 Task: Forward email with the signature Allison Brown with the subject Request for feedback from softage.1@softage.net to softage.8@softage.net with the message I wanted to follow up on the request for a budget increase for the project.
Action: Mouse moved to (109, 353)
Screenshot: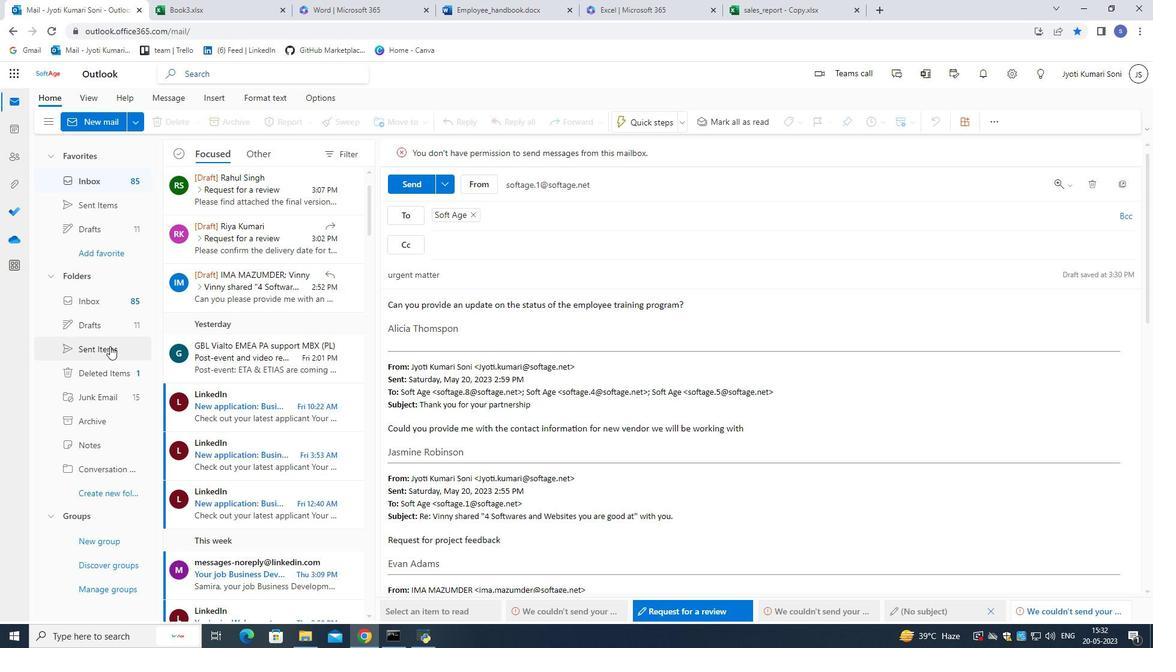 
Action: Mouse pressed left at (109, 353)
Screenshot: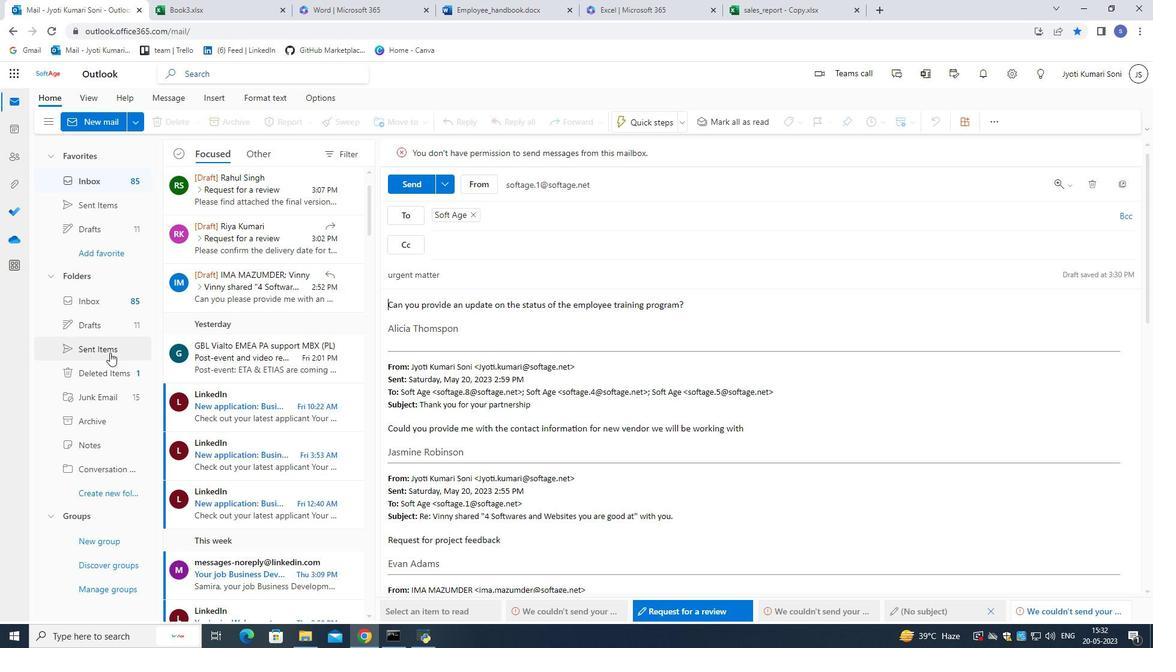 
Action: Mouse moved to (230, 273)
Screenshot: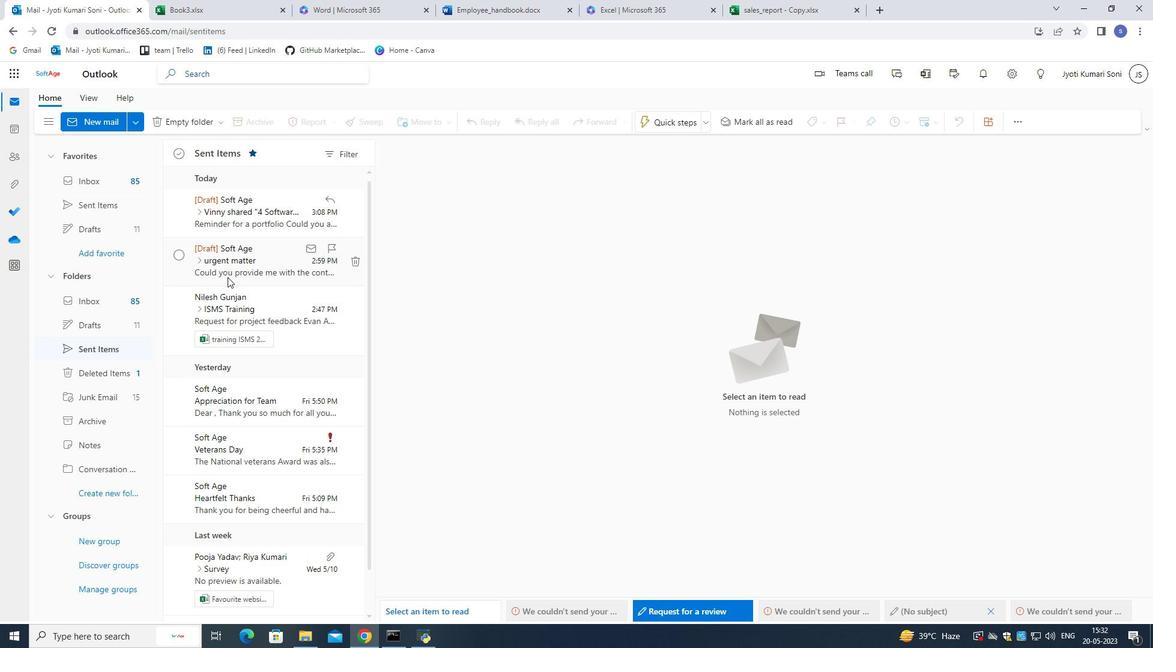 
Action: Mouse pressed left at (230, 273)
Screenshot: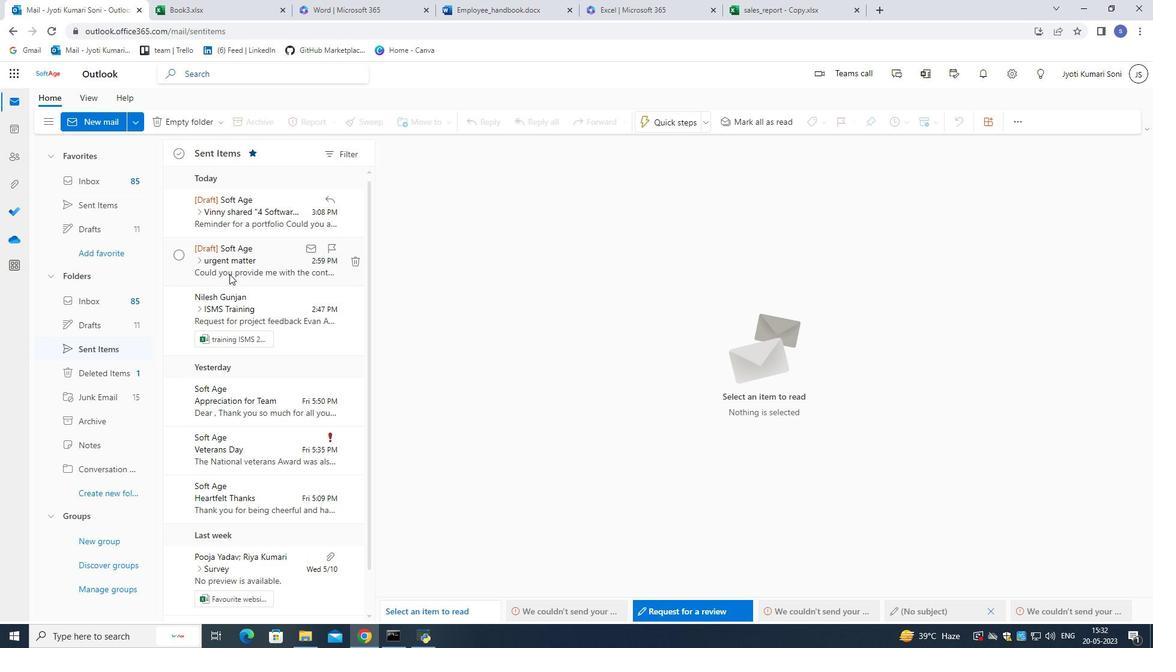 
Action: Mouse moved to (1101, 298)
Screenshot: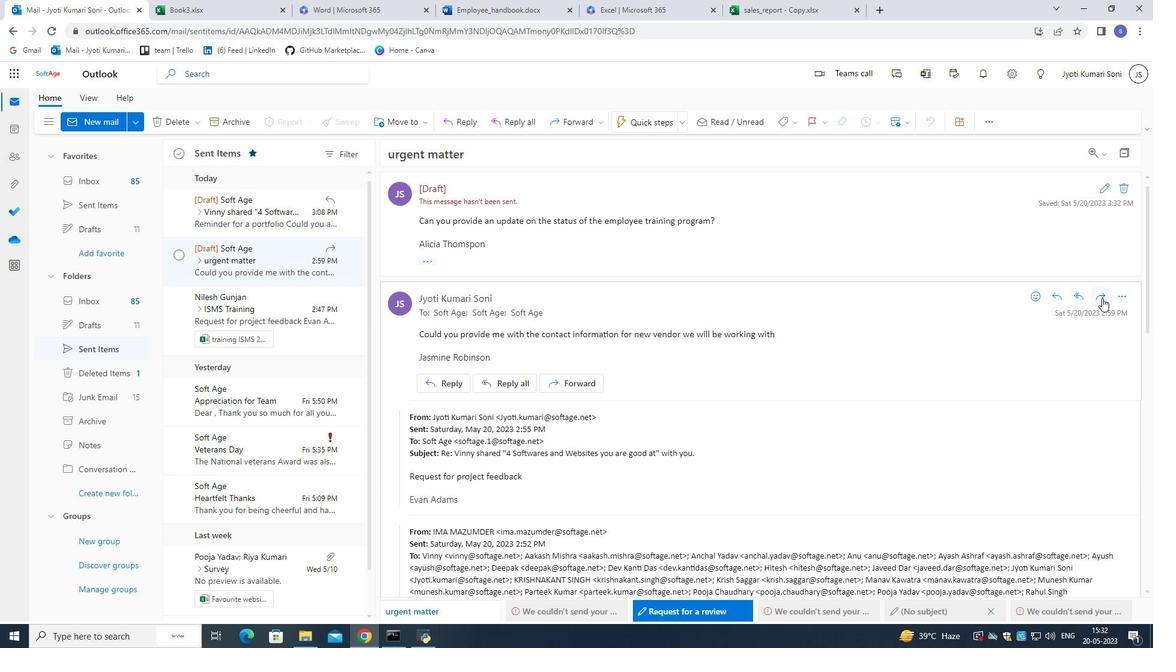 
Action: Mouse pressed left at (1101, 298)
Screenshot: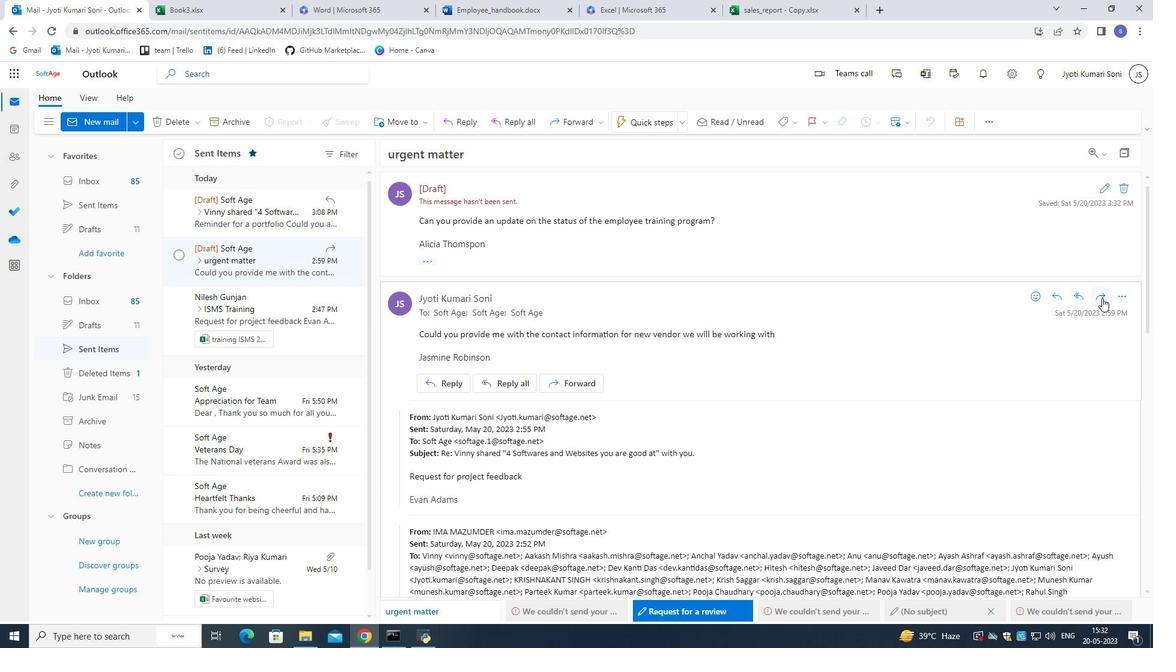 
Action: Mouse moved to (822, 130)
Screenshot: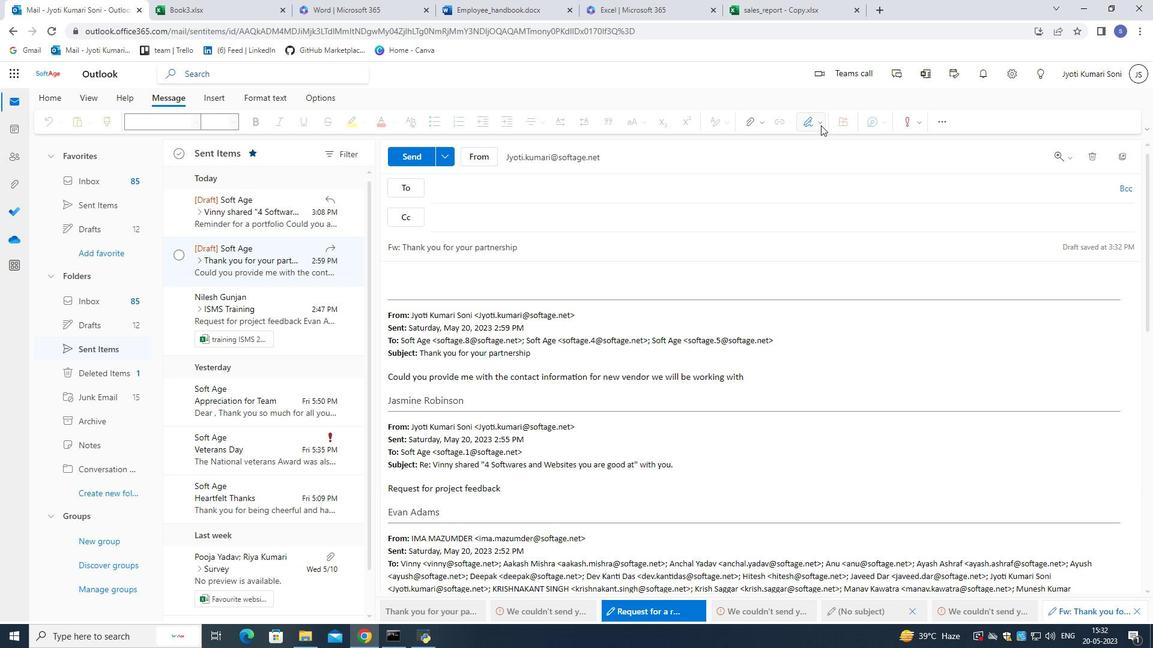 
Action: Mouse pressed left at (822, 130)
Screenshot: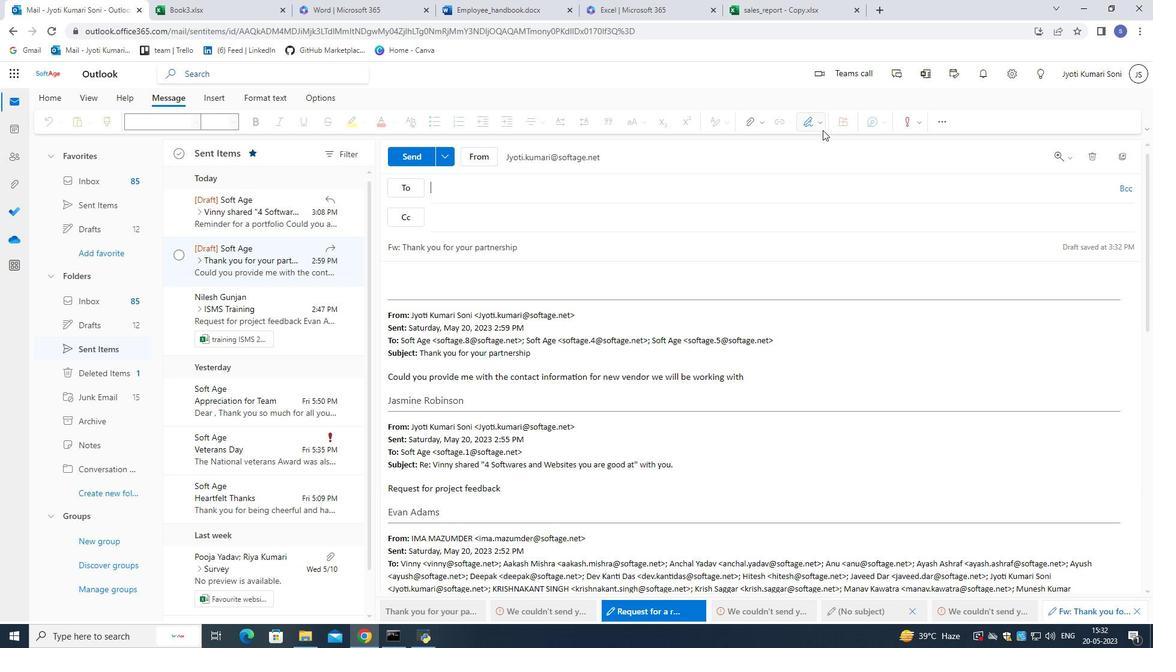
Action: Mouse moved to (782, 305)
Screenshot: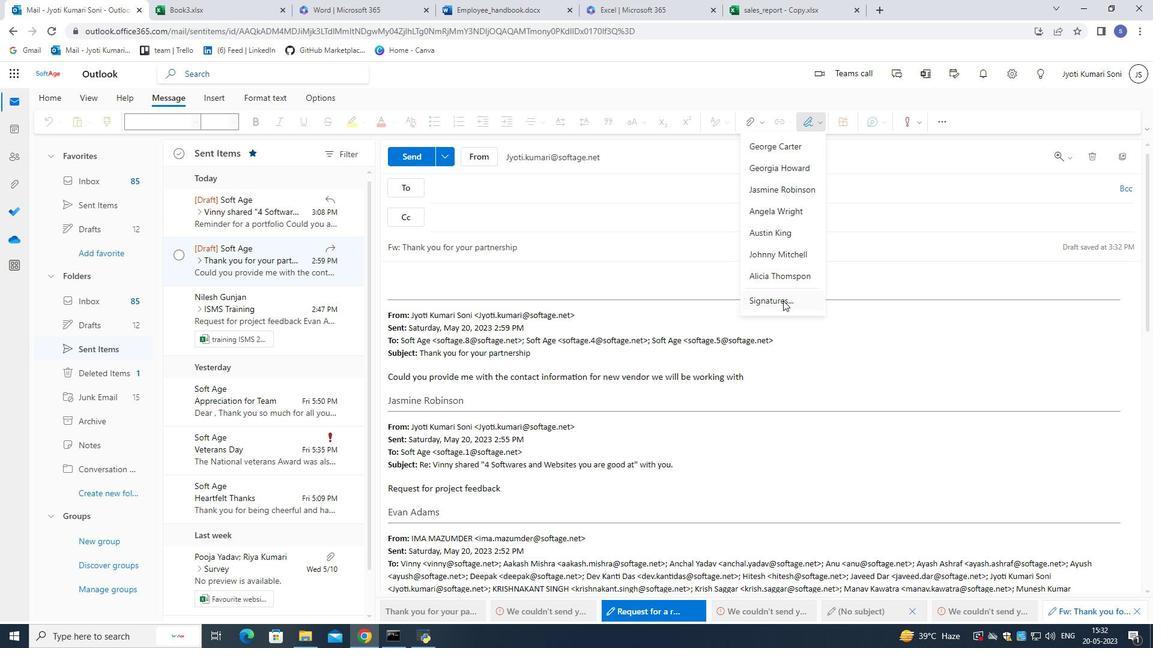
Action: Mouse pressed left at (782, 305)
Screenshot: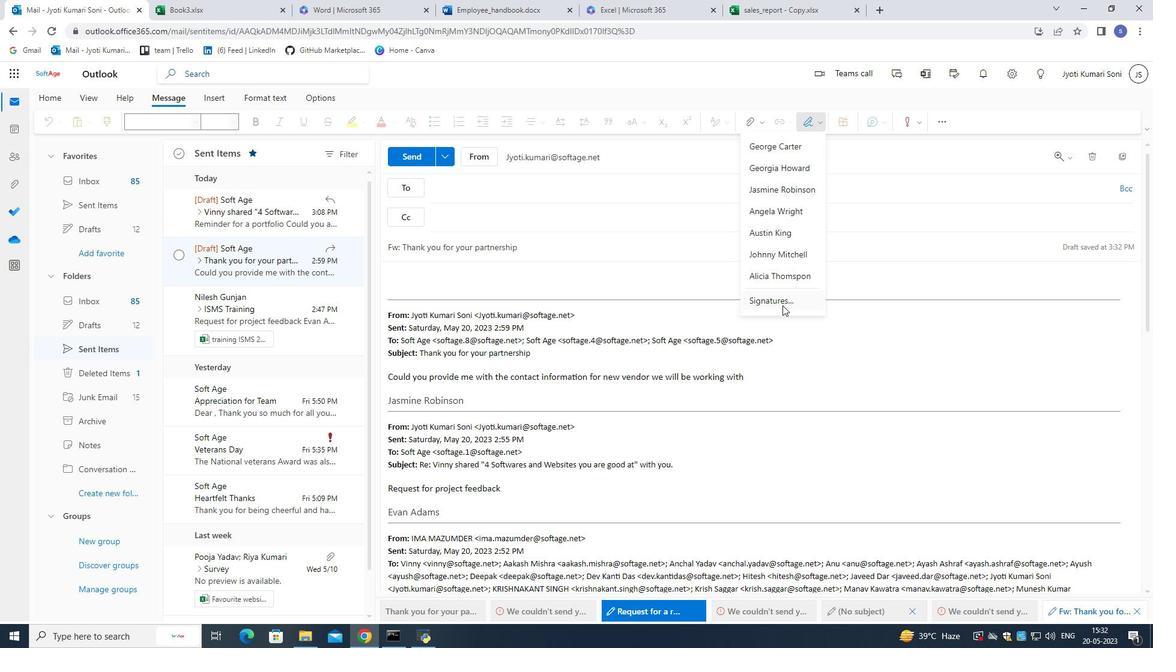 
Action: Mouse moved to (774, 217)
Screenshot: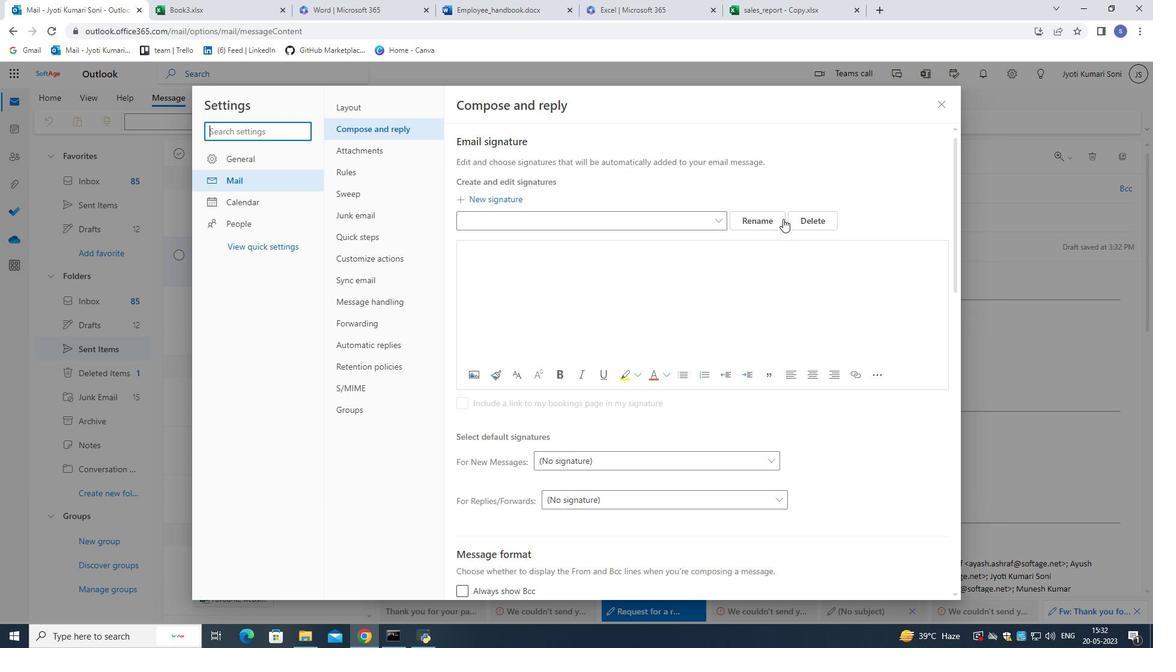 
Action: Mouse pressed left at (774, 217)
Screenshot: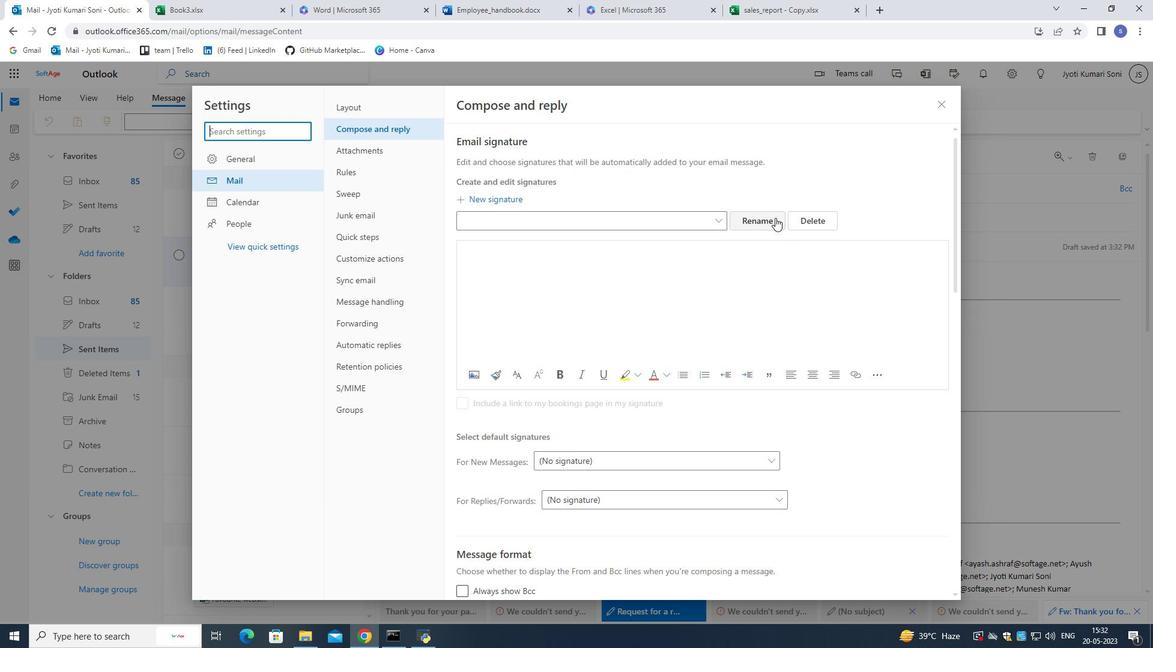 
Action: Mouse moved to (684, 214)
Screenshot: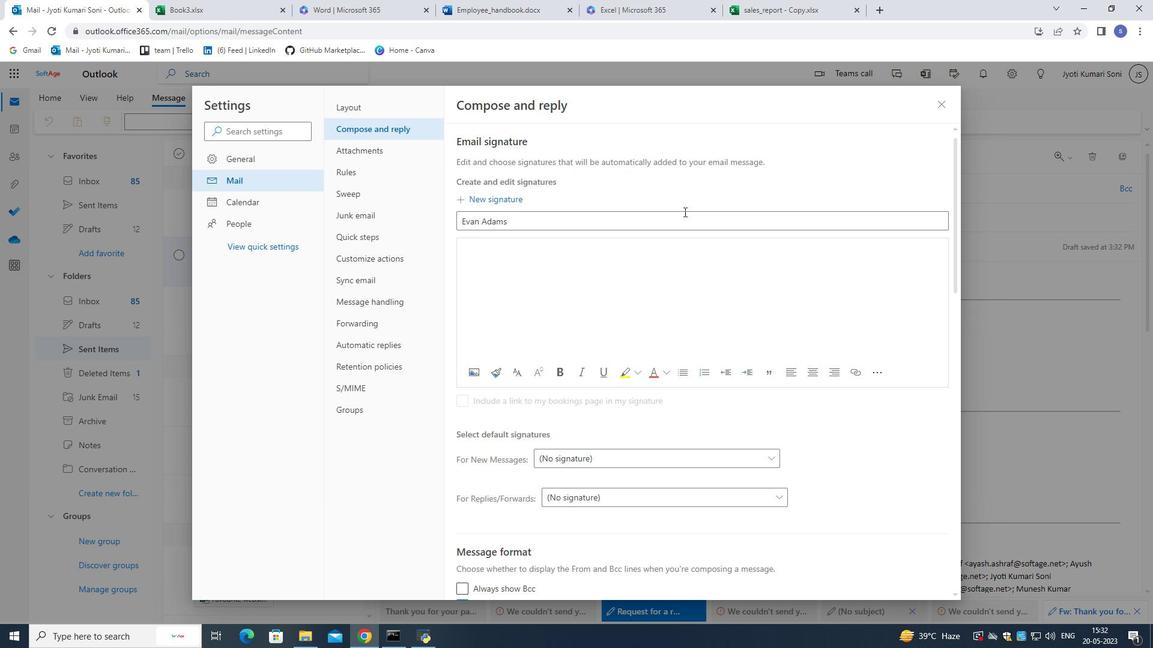 
Action: Mouse pressed left at (684, 214)
Screenshot: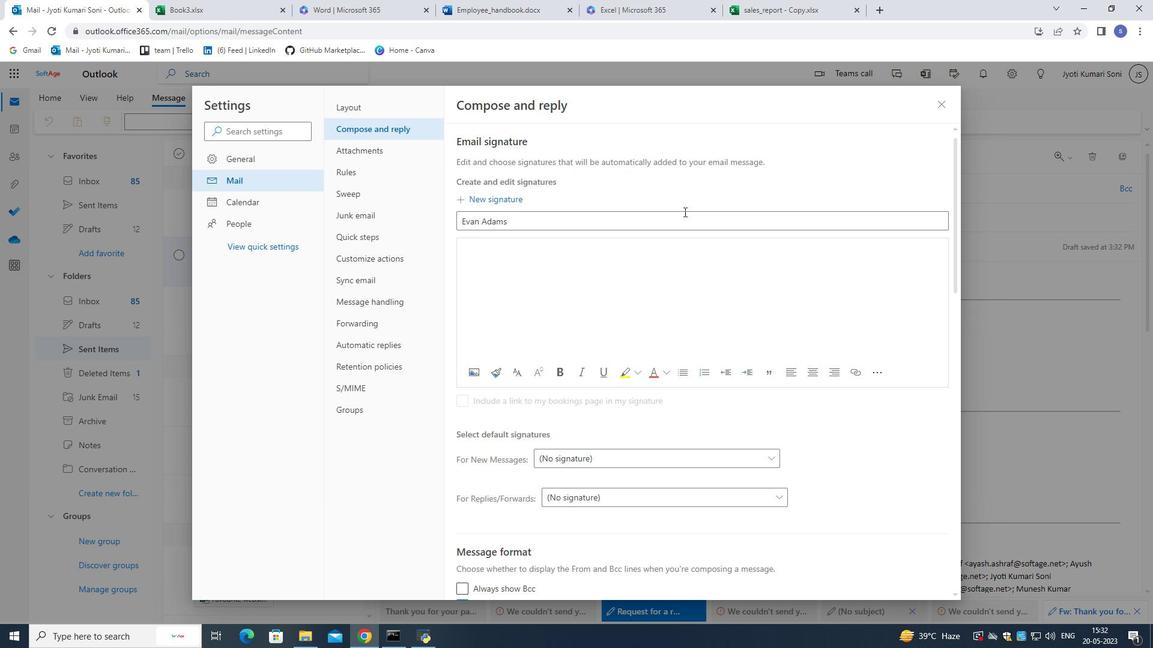 
Action: Mouse moved to (684, 216)
Screenshot: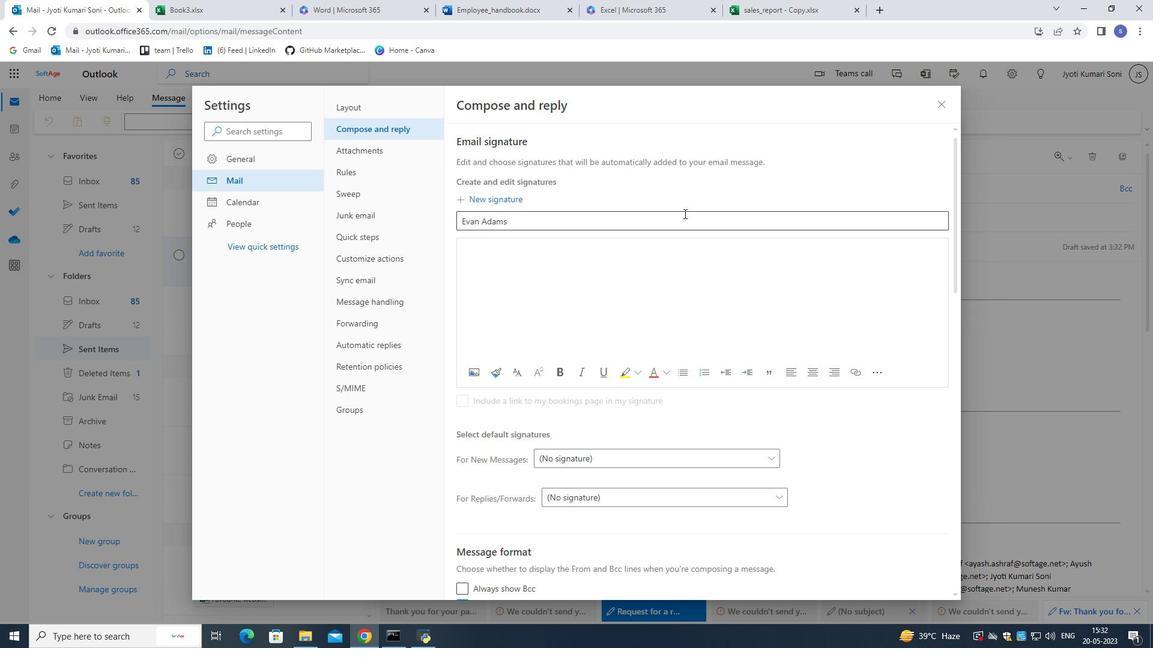 
Action: Mouse pressed left at (684, 216)
Screenshot: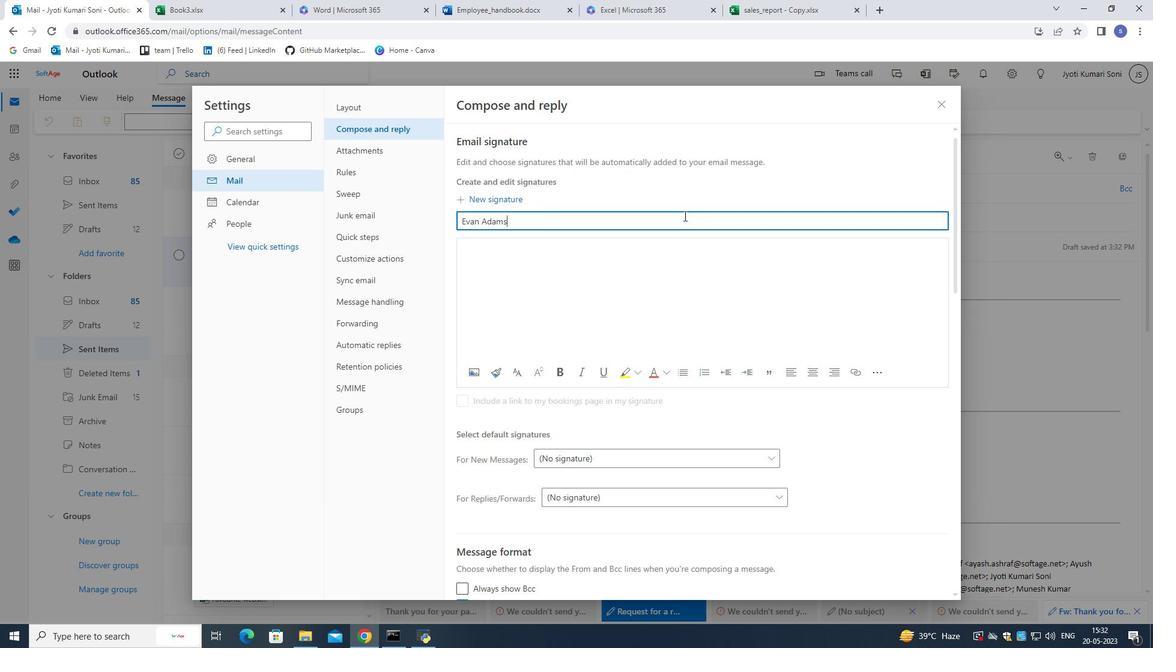 
Action: Mouse pressed left at (684, 216)
Screenshot: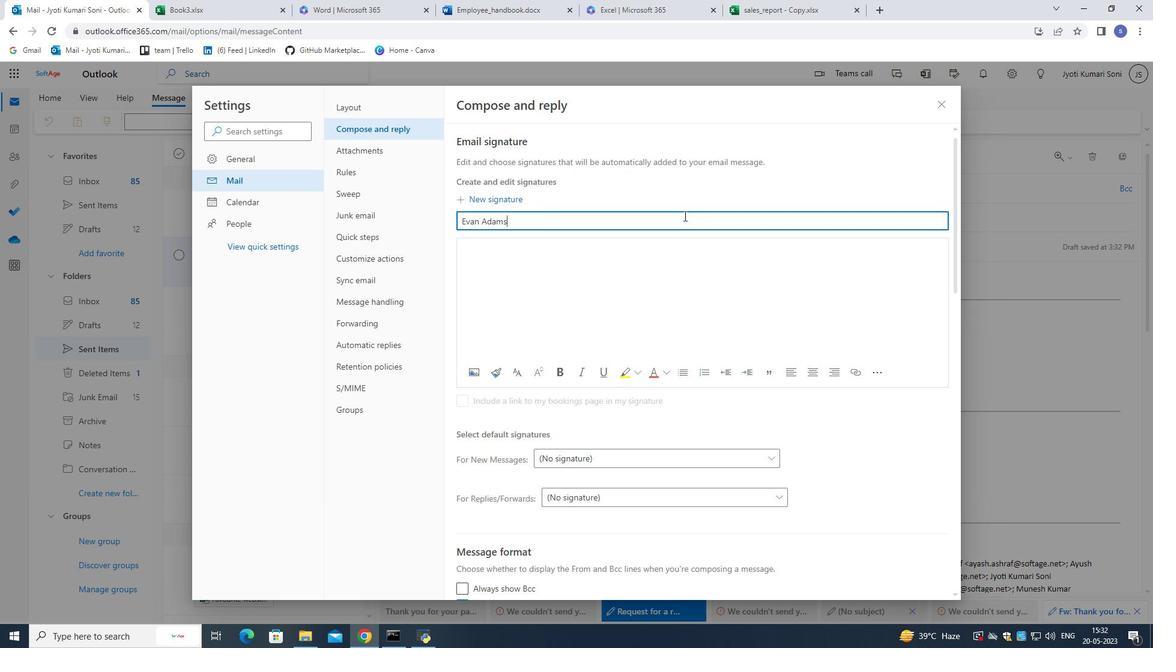 
Action: Key pressed <Key.shift>Allison<Key.space><Key.shift>Brown<Key.space>
Screenshot: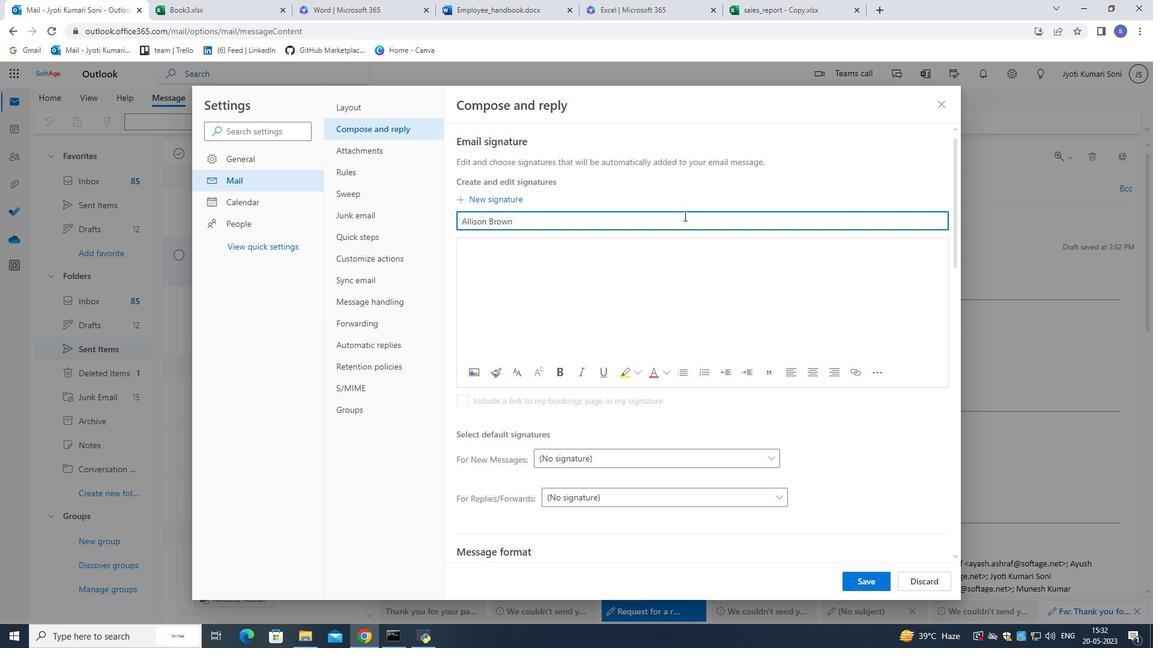 
Action: Mouse moved to (544, 223)
Screenshot: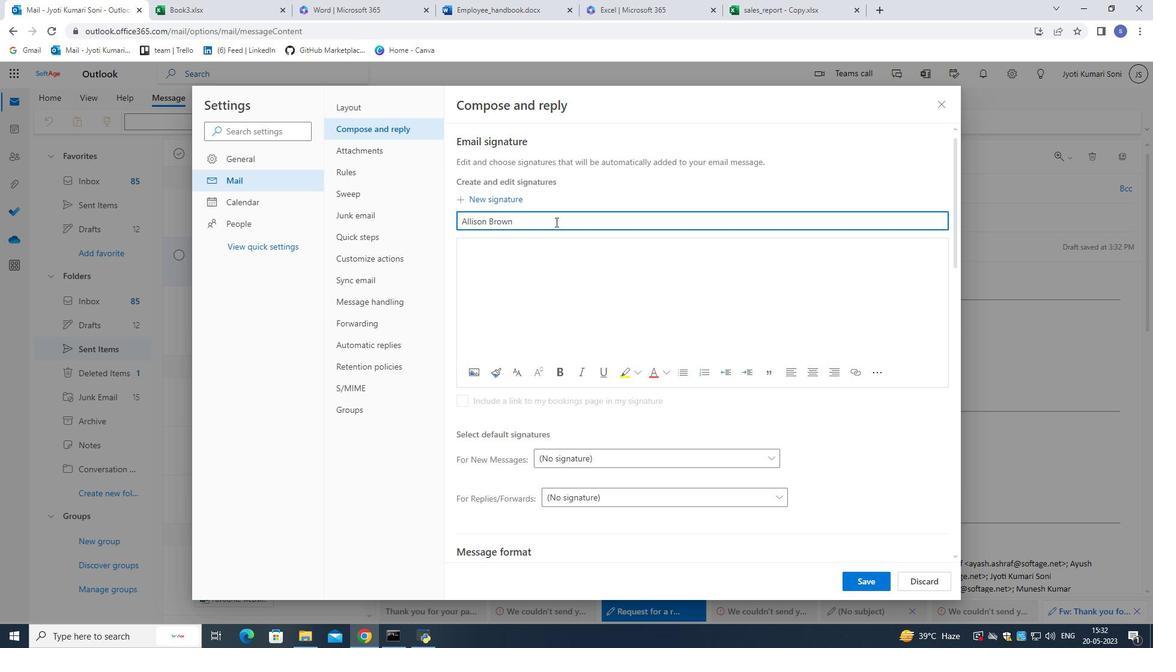 
Action: Mouse pressed left at (544, 223)
Screenshot: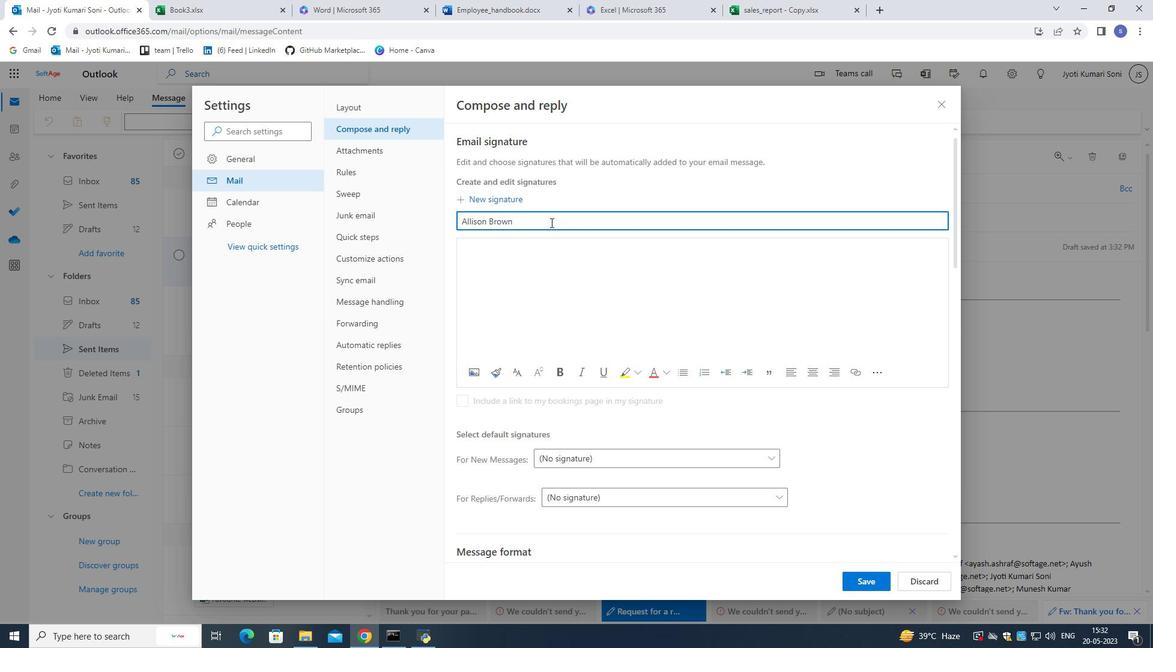 
Action: Mouse moved to (435, 223)
Screenshot: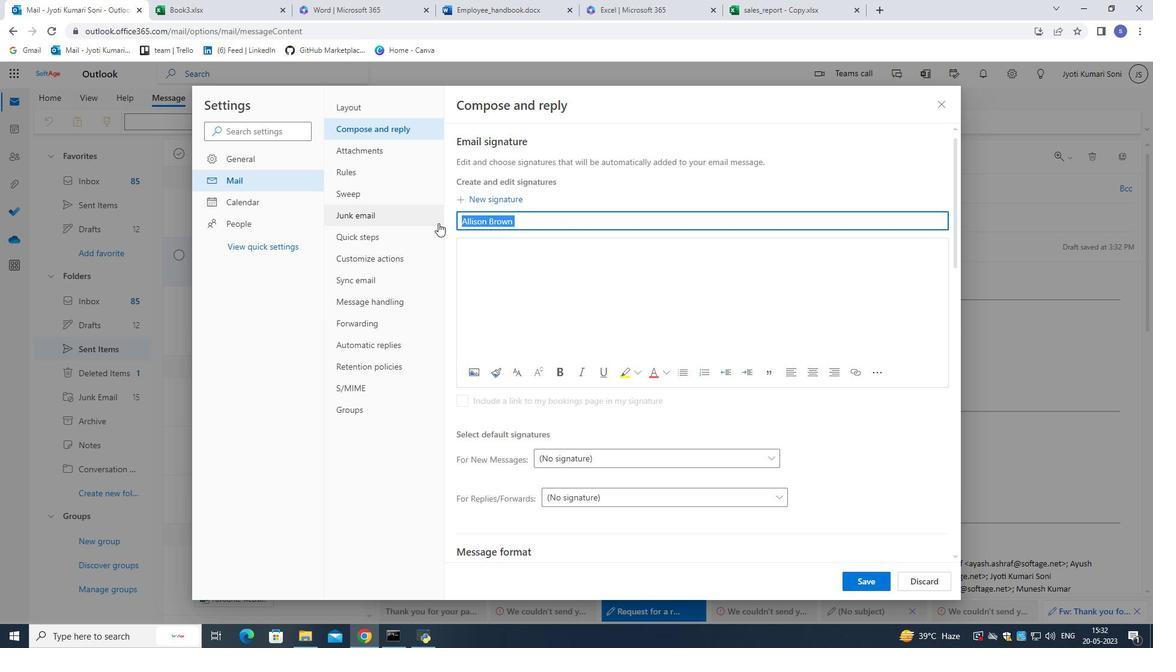 
Action: Key pressed ctrl+C
Screenshot: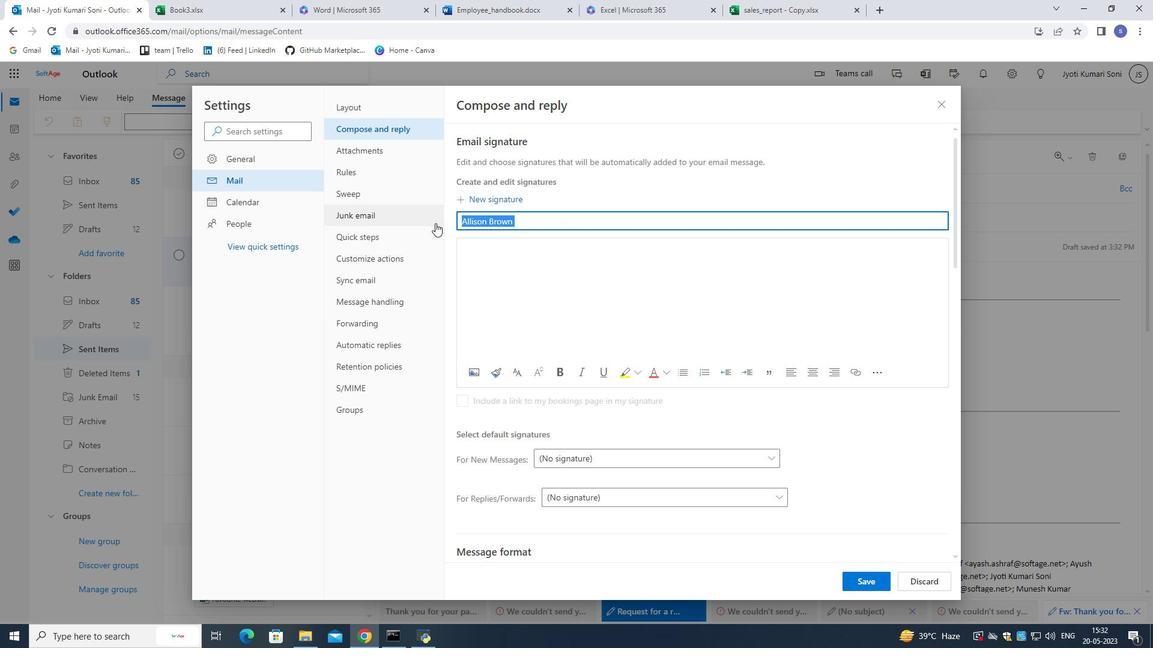 
Action: Mouse moved to (533, 247)
Screenshot: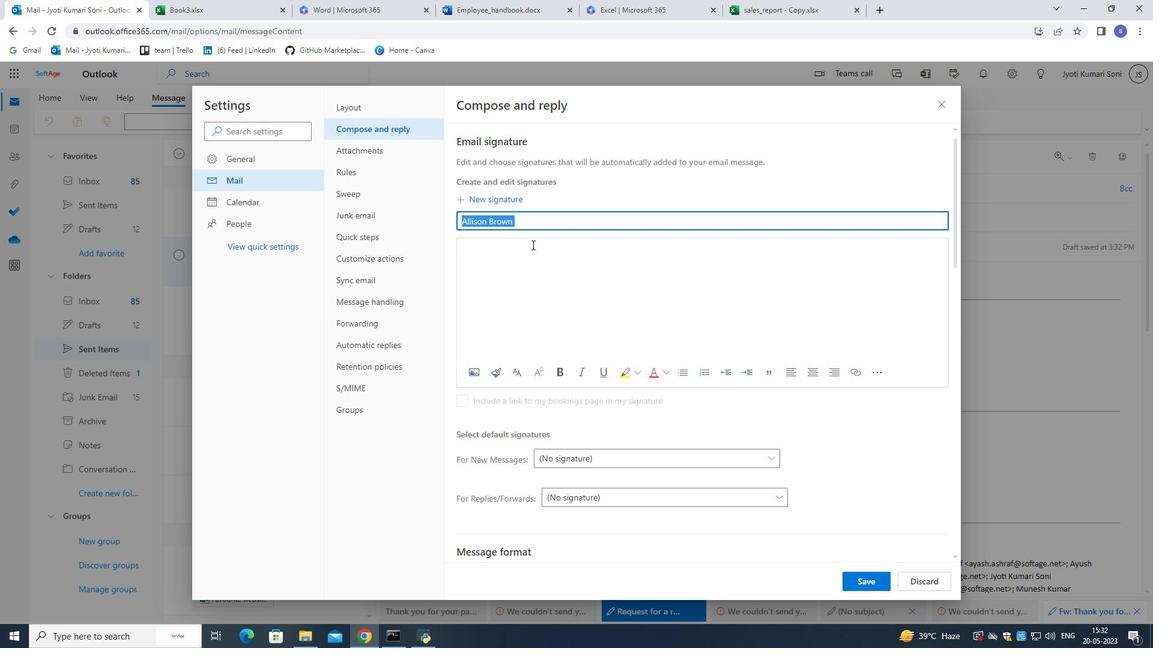 
Action: Mouse pressed left at (533, 247)
Screenshot: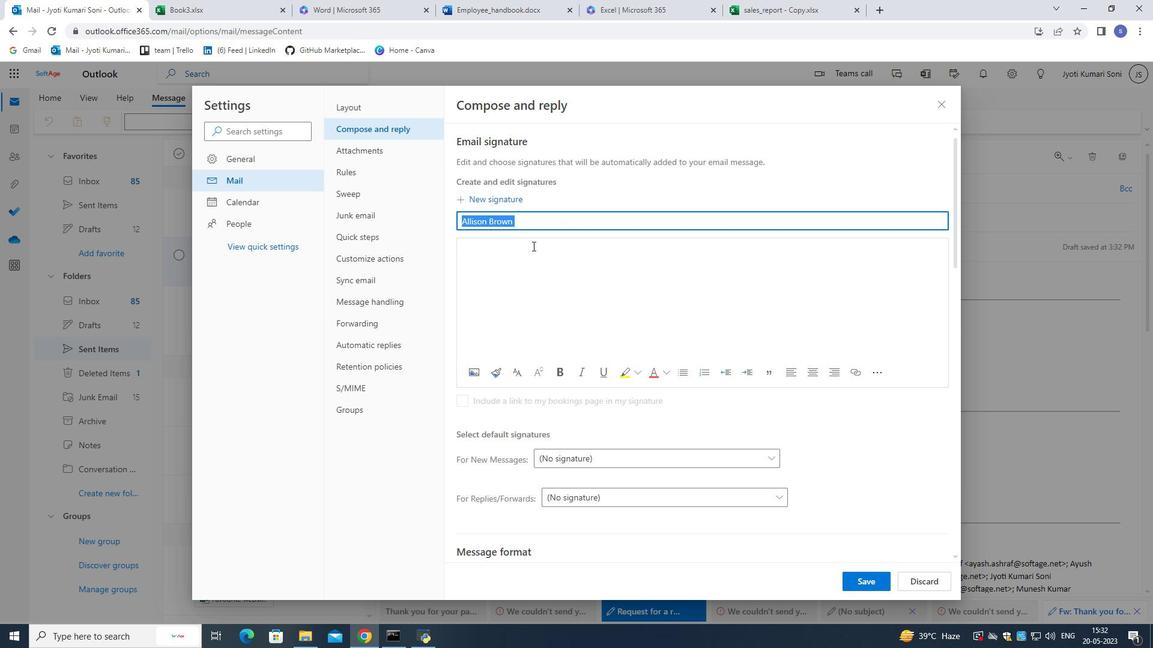 
Action: Key pressed ctrl+V
Screenshot: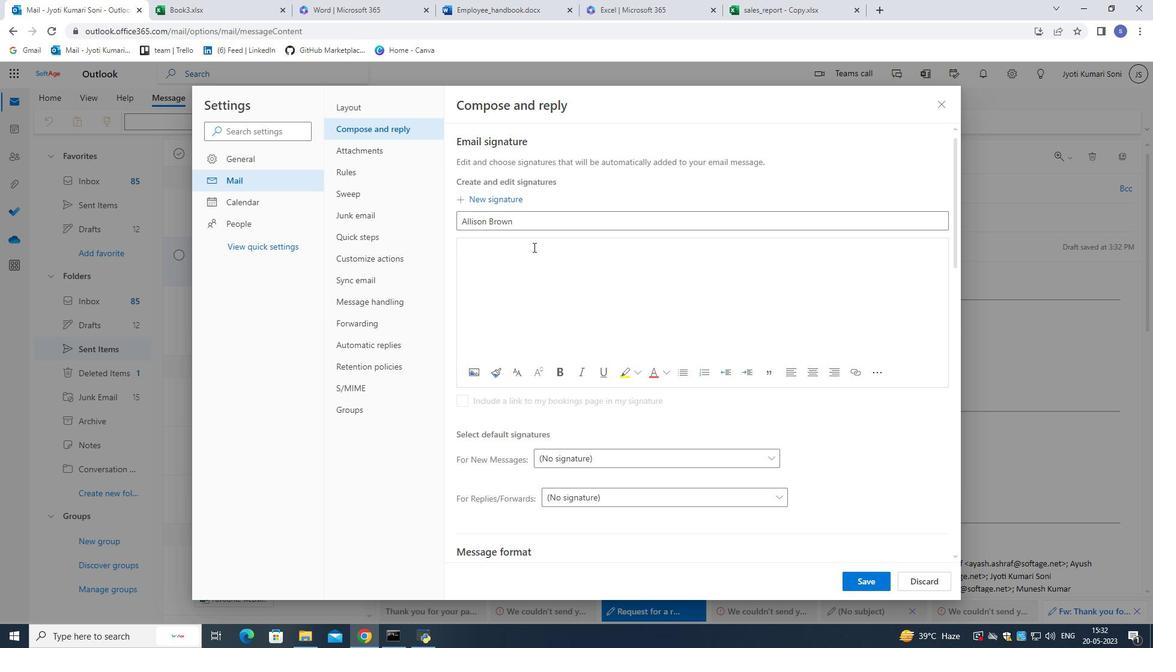 
Action: Mouse moved to (864, 581)
Screenshot: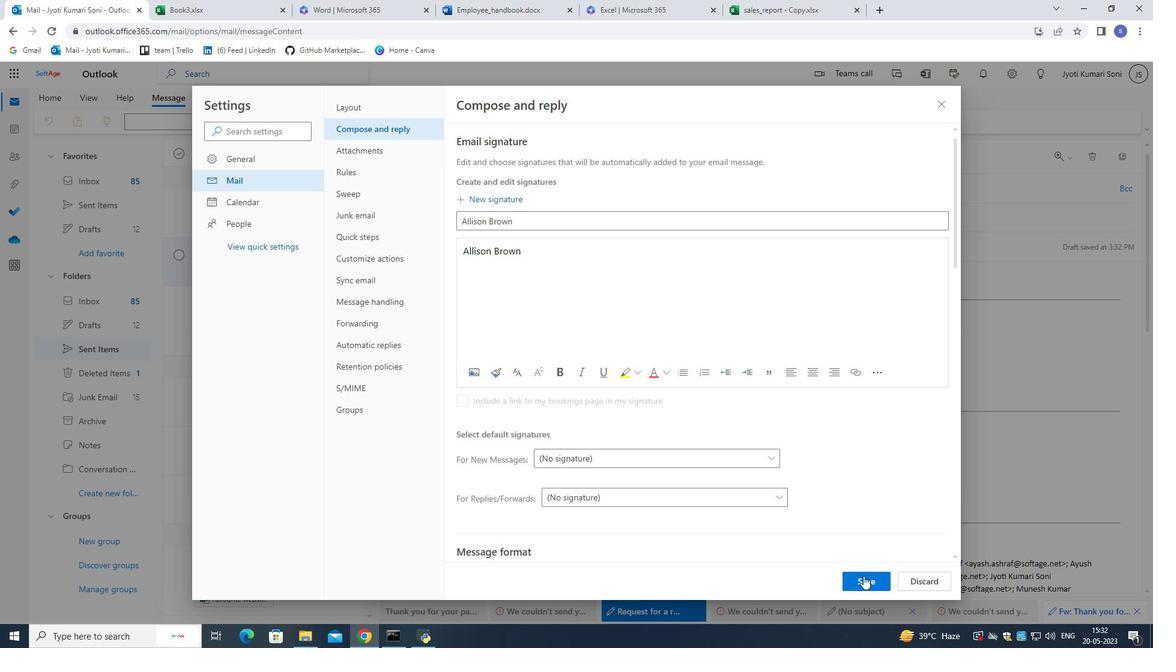 
Action: Mouse pressed left at (864, 581)
Screenshot: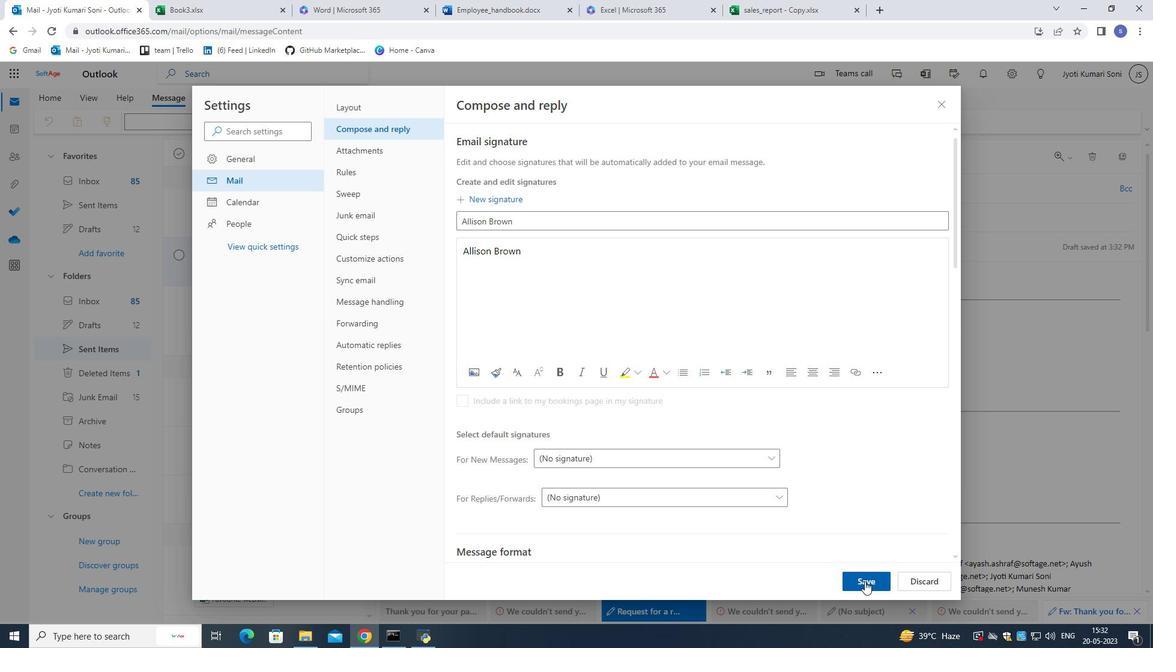 
Action: Mouse moved to (938, 107)
Screenshot: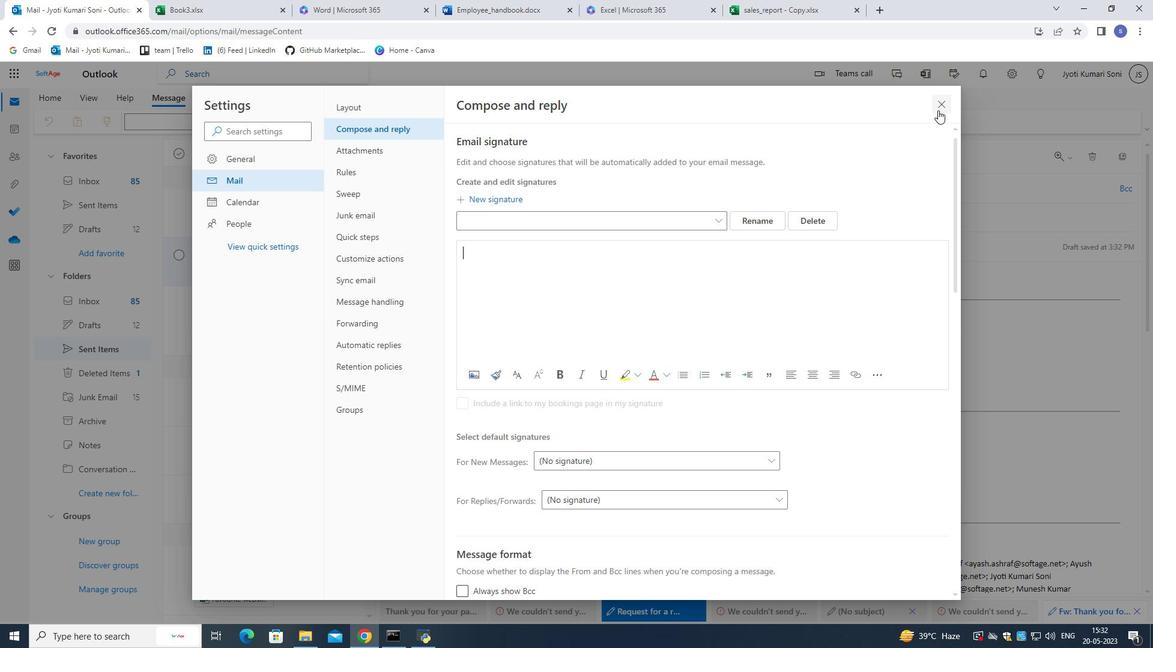 
Action: Mouse pressed left at (938, 107)
Screenshot: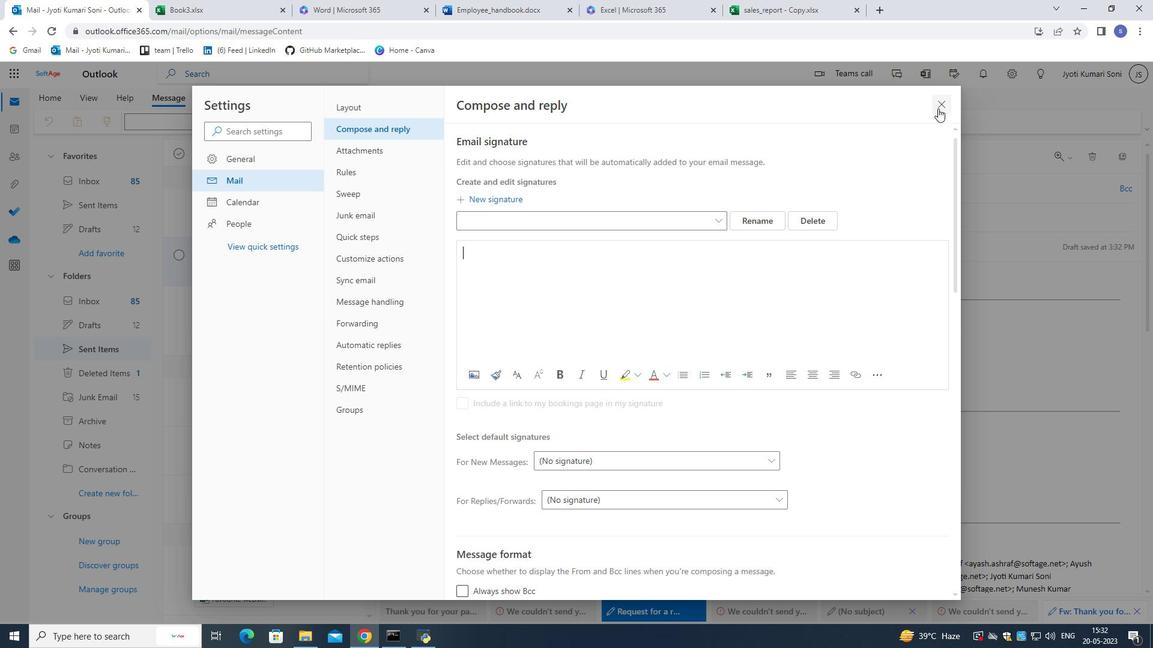 
Action: Mouse moved to (822, 124)
Screenshot: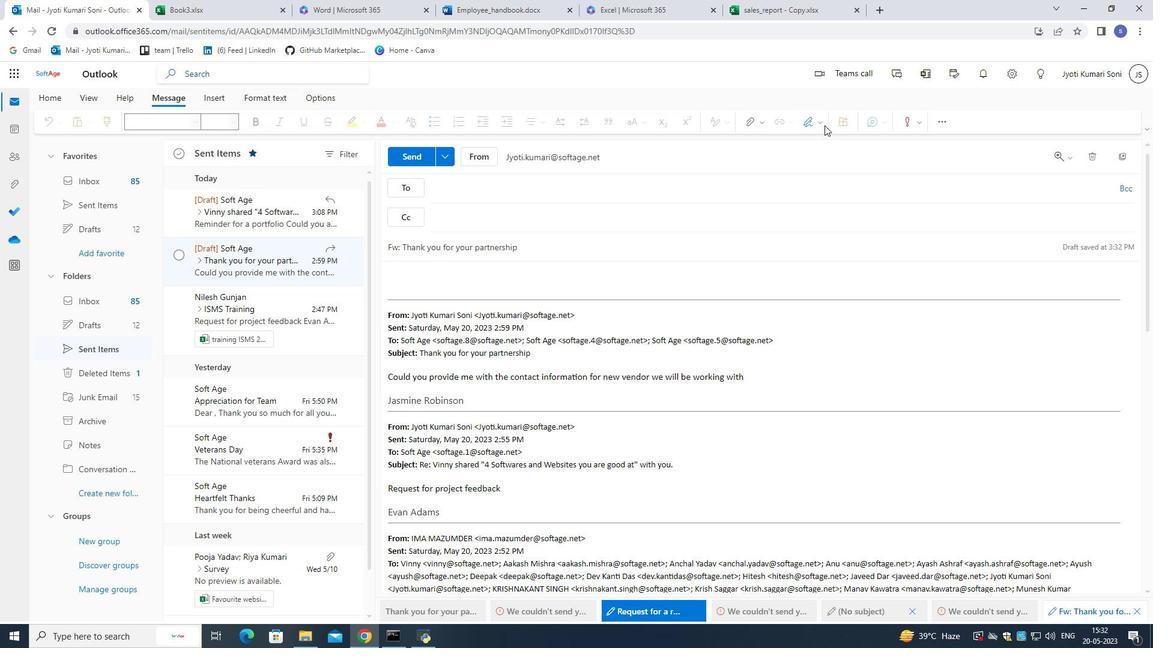 
Action: Mouse pressed left at (822, 124)
Screenshot: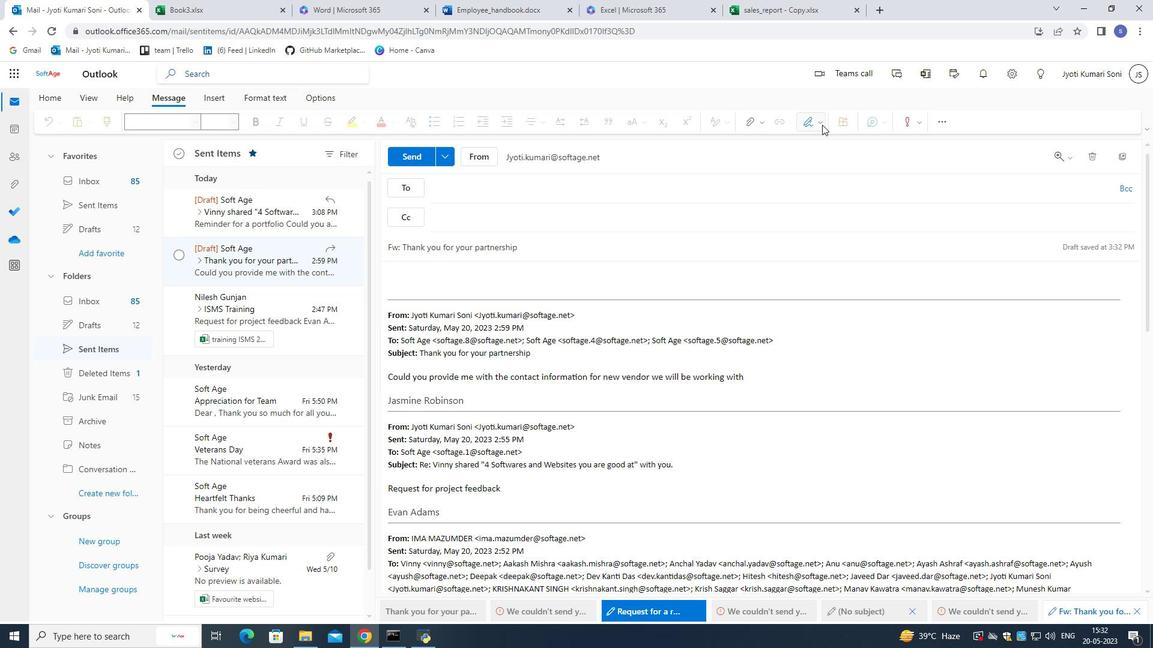 
Action: Mouse moved to (781, 297)
Screenshot: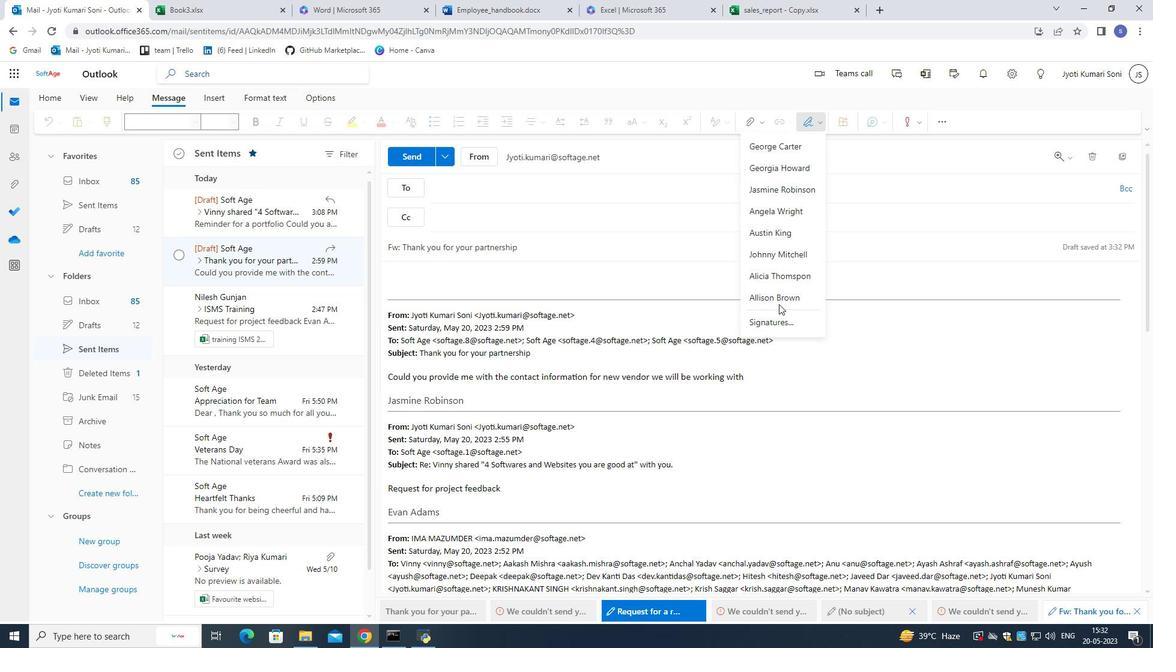 
Action: Mouse pressed left at (781, 297)
Screenshot: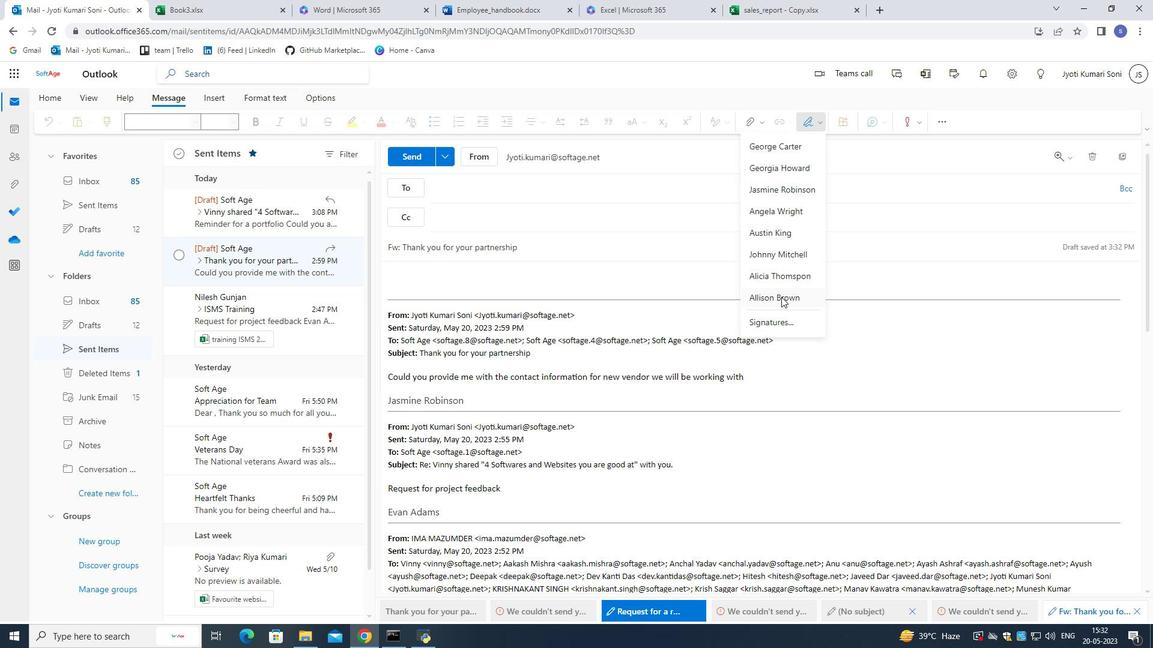 
Action: Mouse moved to (529, 248)
Screenshot: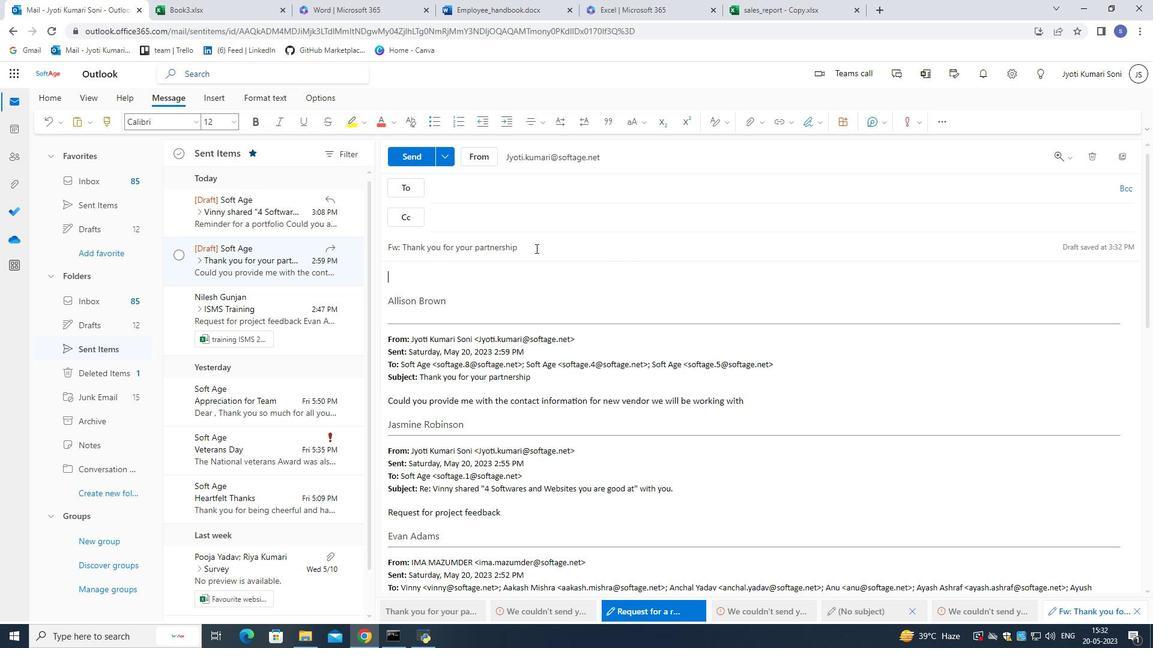 
Action: Mouse pressed left at (529, 248)
Screenshot: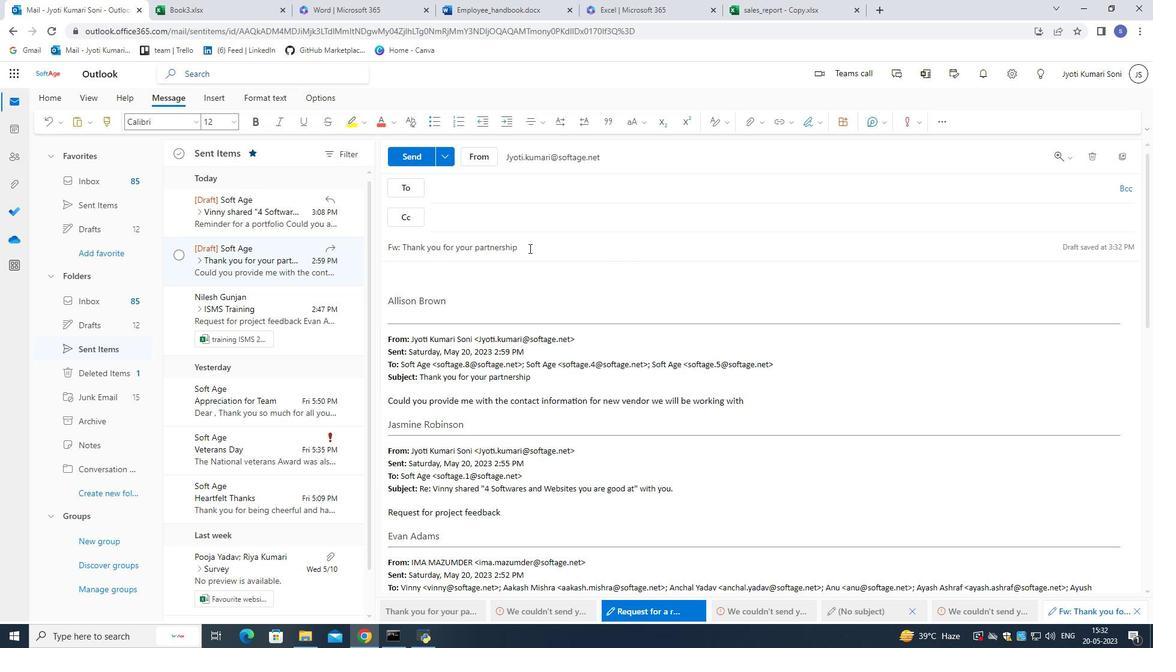 
Action: Mouse moved to (374, 233)
Screenshot: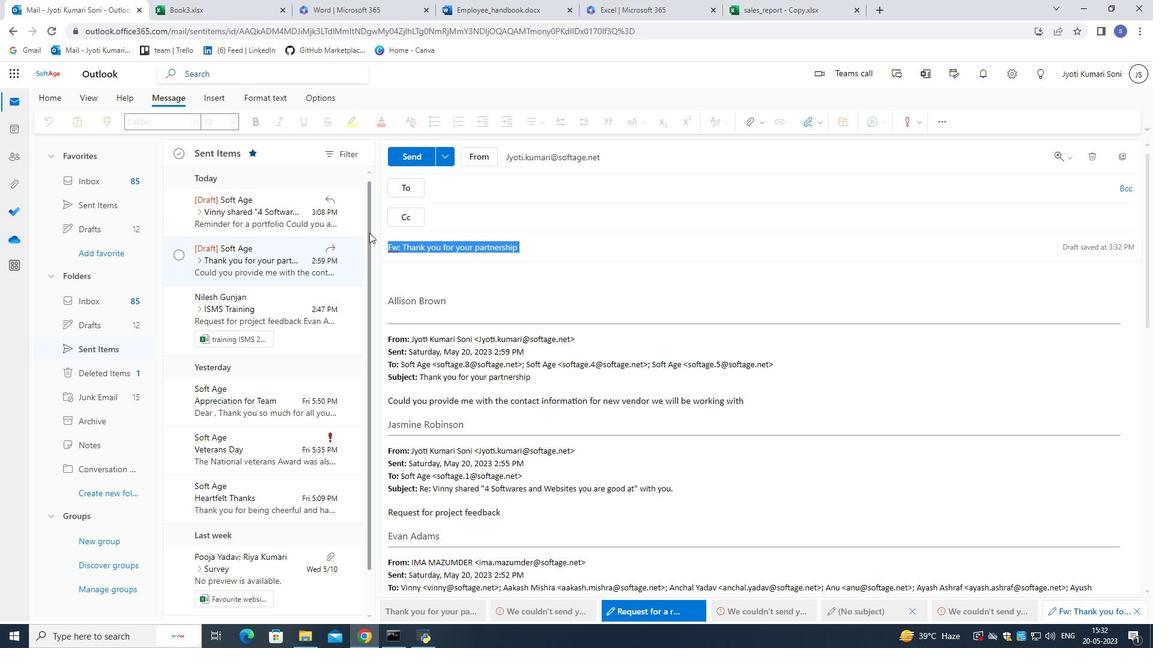 
Action: Key pressed <Key.backspace><Key.shift>Request<Key.space>for<Key.space>feedback<Key.space>
Screenshot: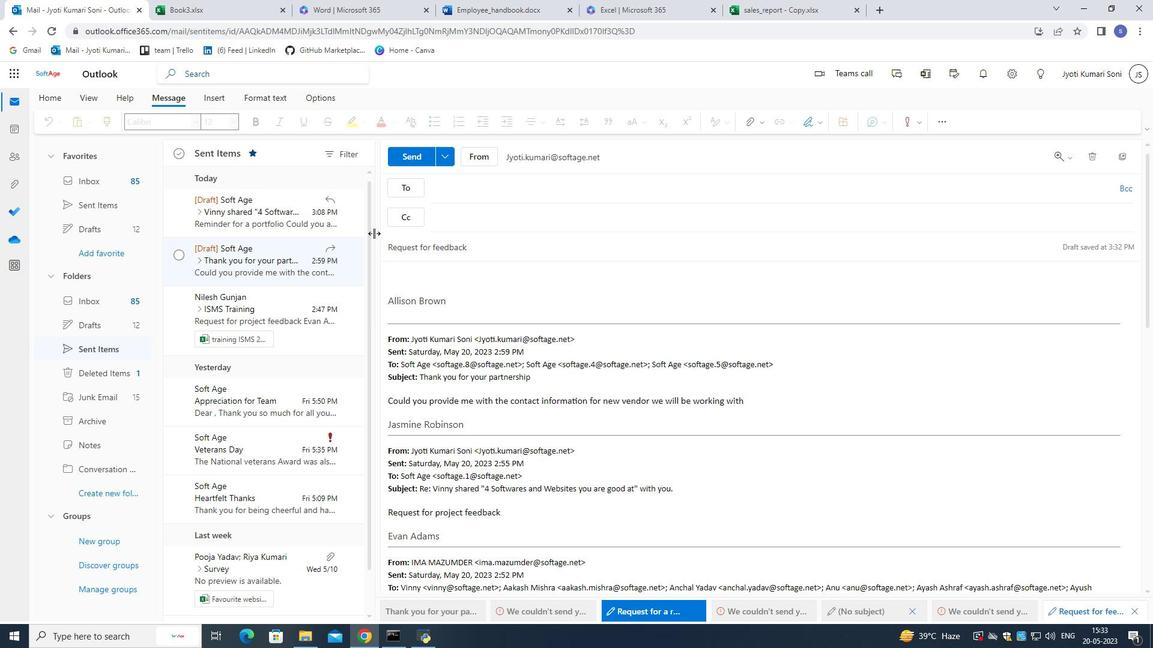
Action: Mouse moved to (489, 155)
Screenshot: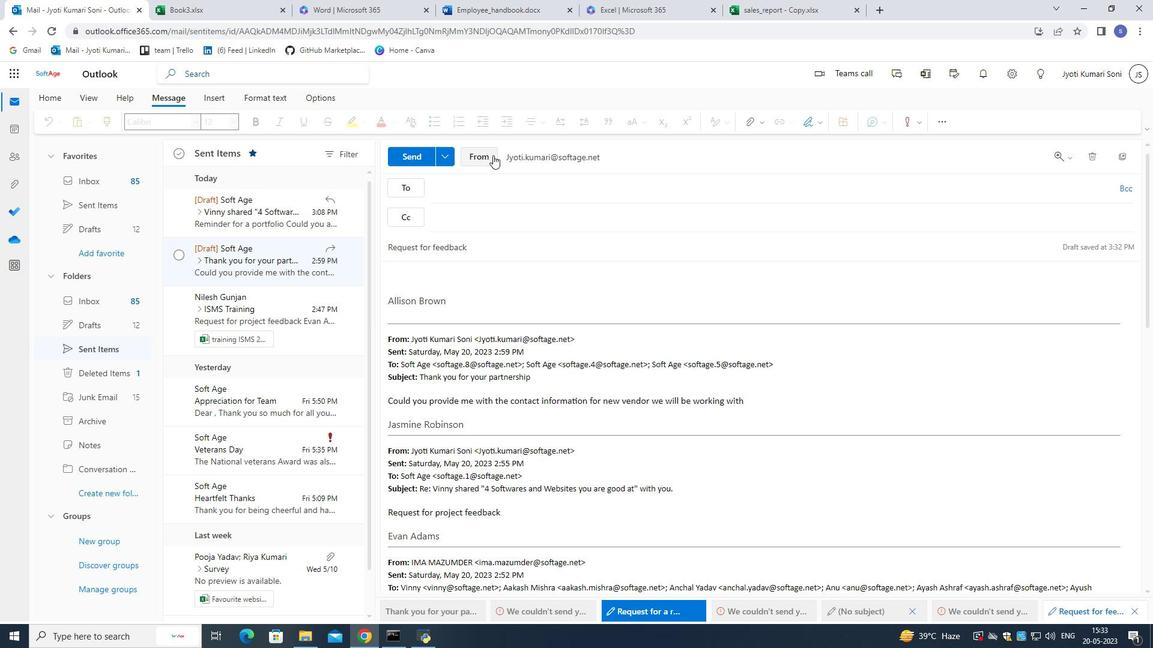 
Action: Mouse pressed left at (489, 155)
Screenshot: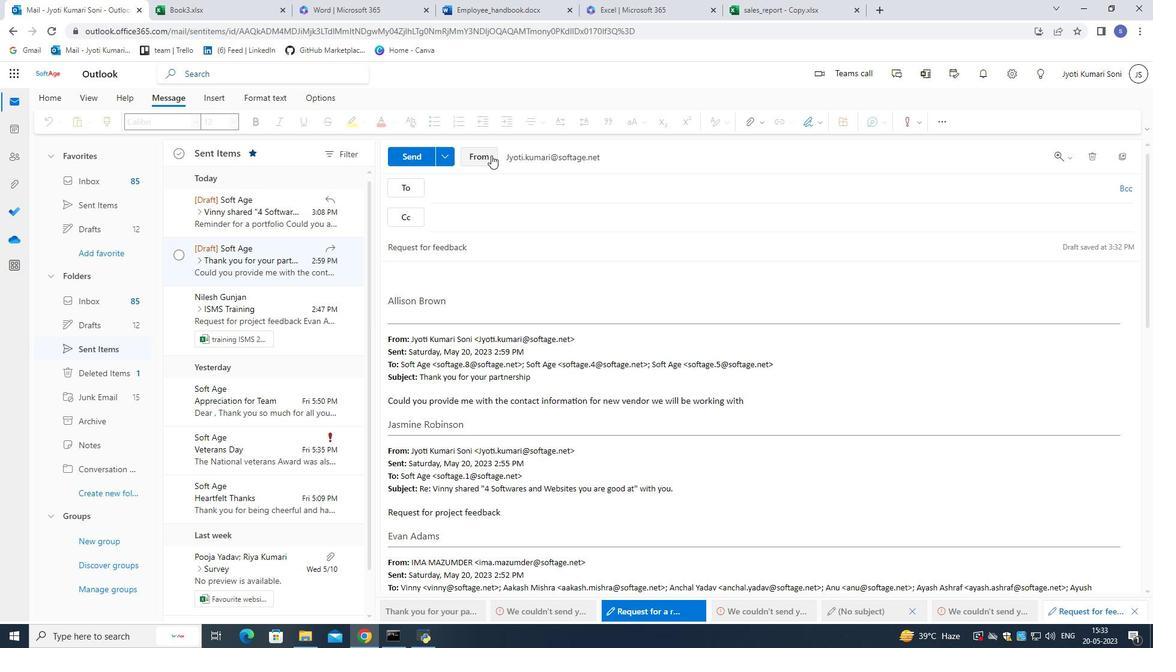 
Action: Mouse moved to (491, 195)
Screenshot: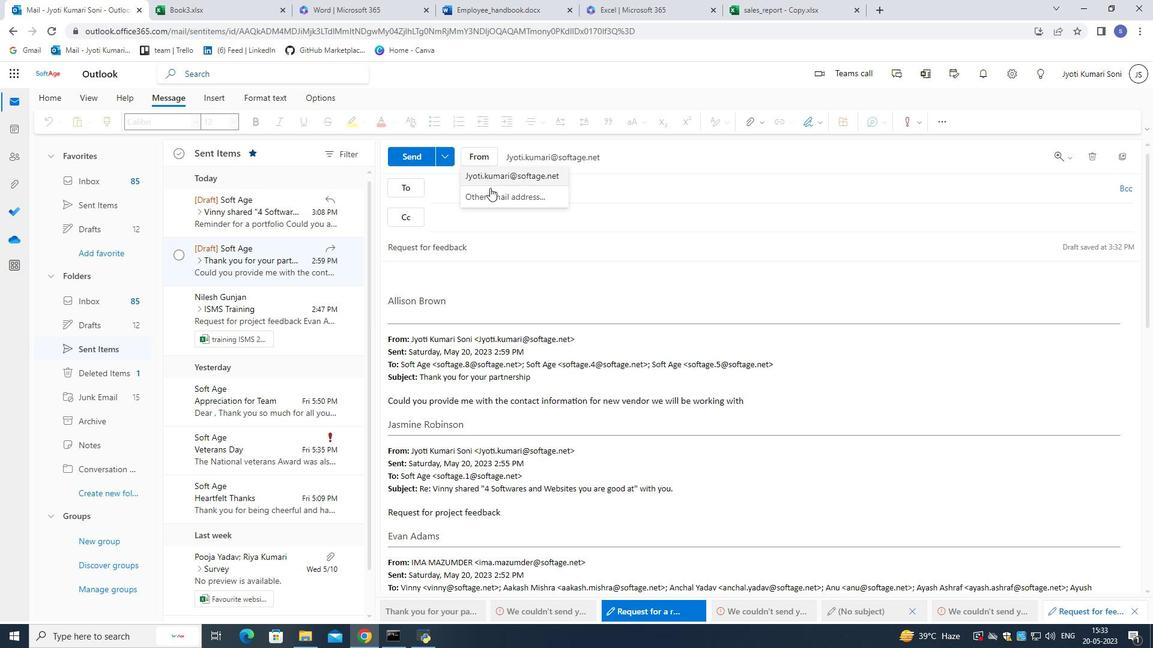 
Action: Mouse pressed left at (491, 195)
Screenshot: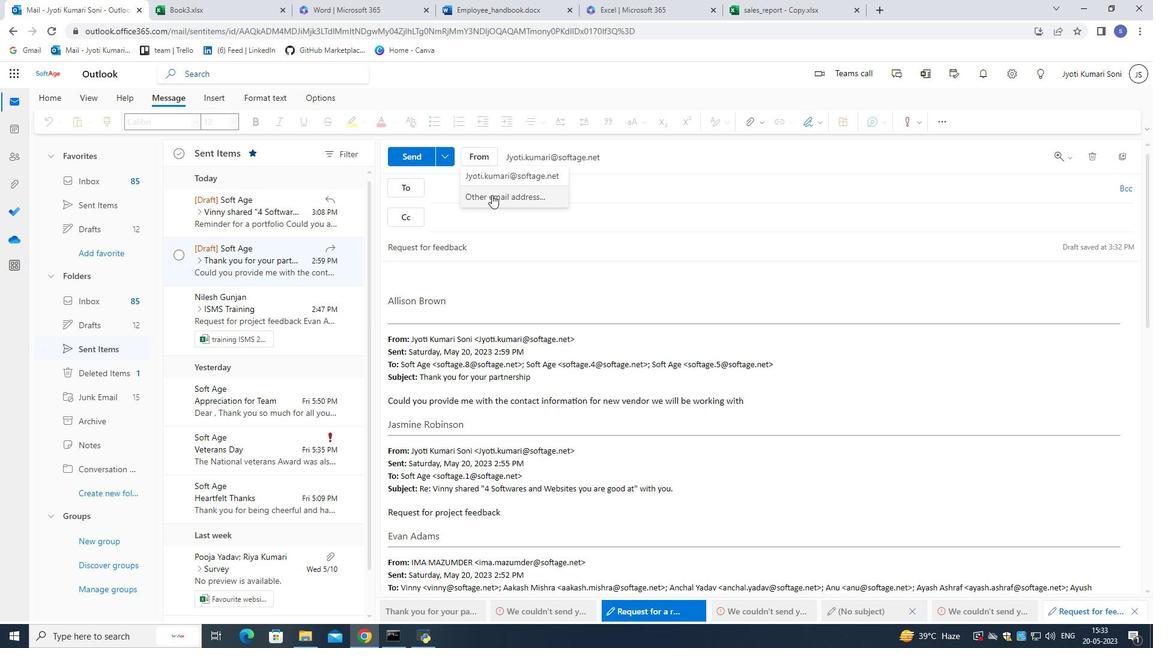 
Action: Mouse moved to (512, 175)
Screenshot: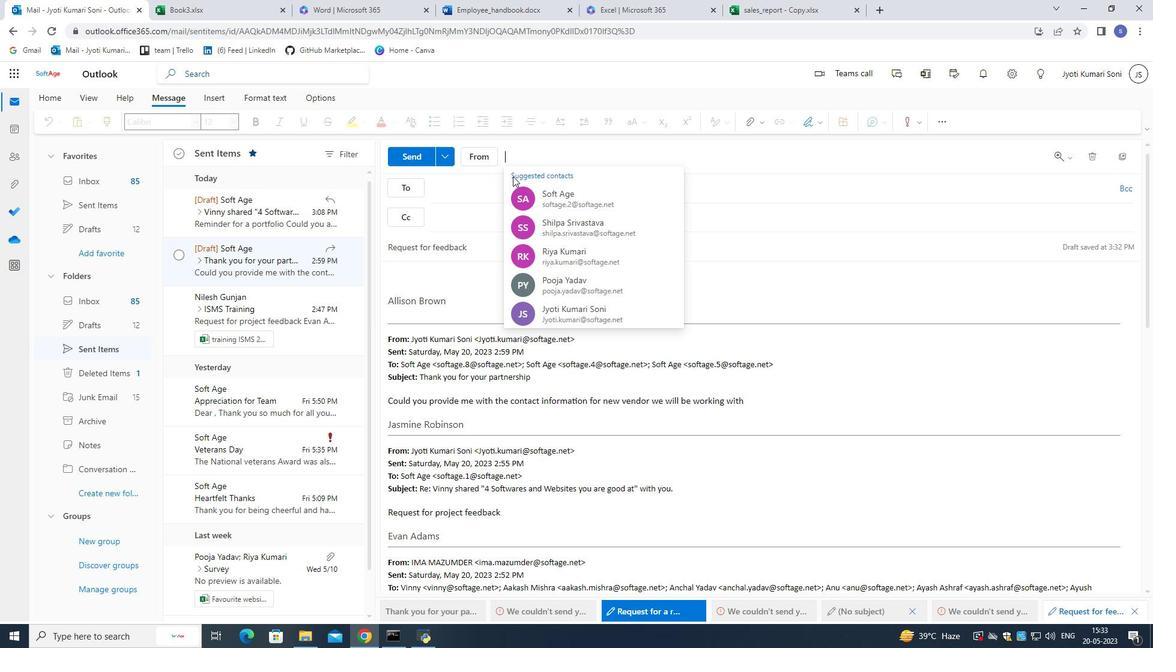 
Action: Key pressed softage.1<Key.shift>@softage.net
Screenshot: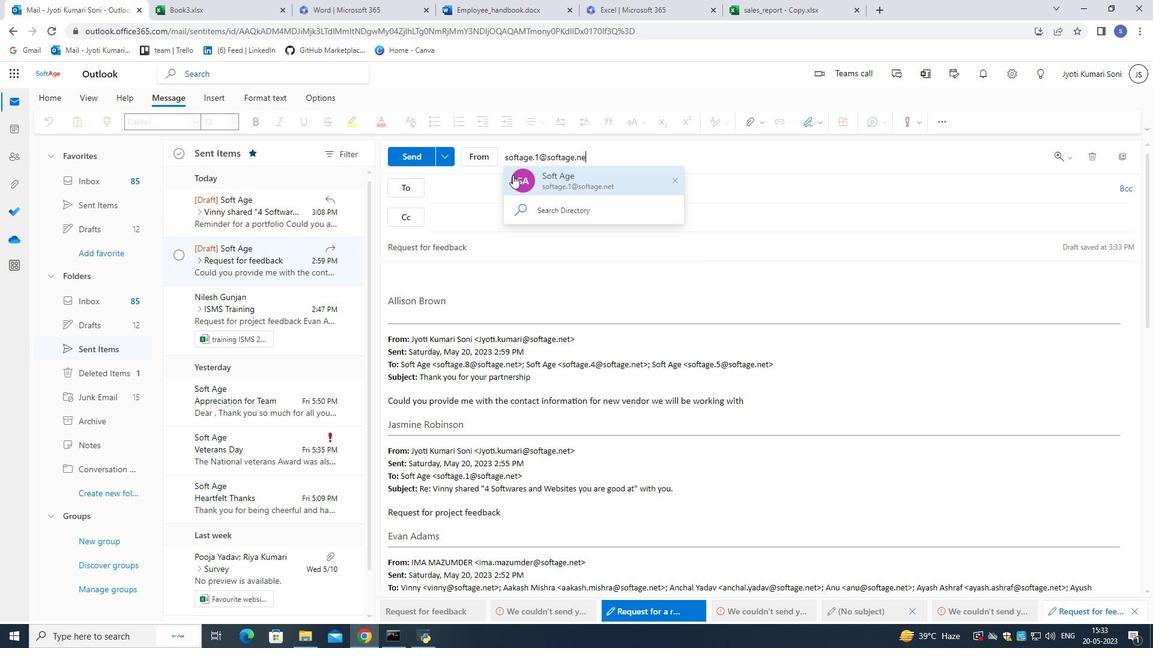 
Action: Mouse moved to (591, 186)
Screenshot: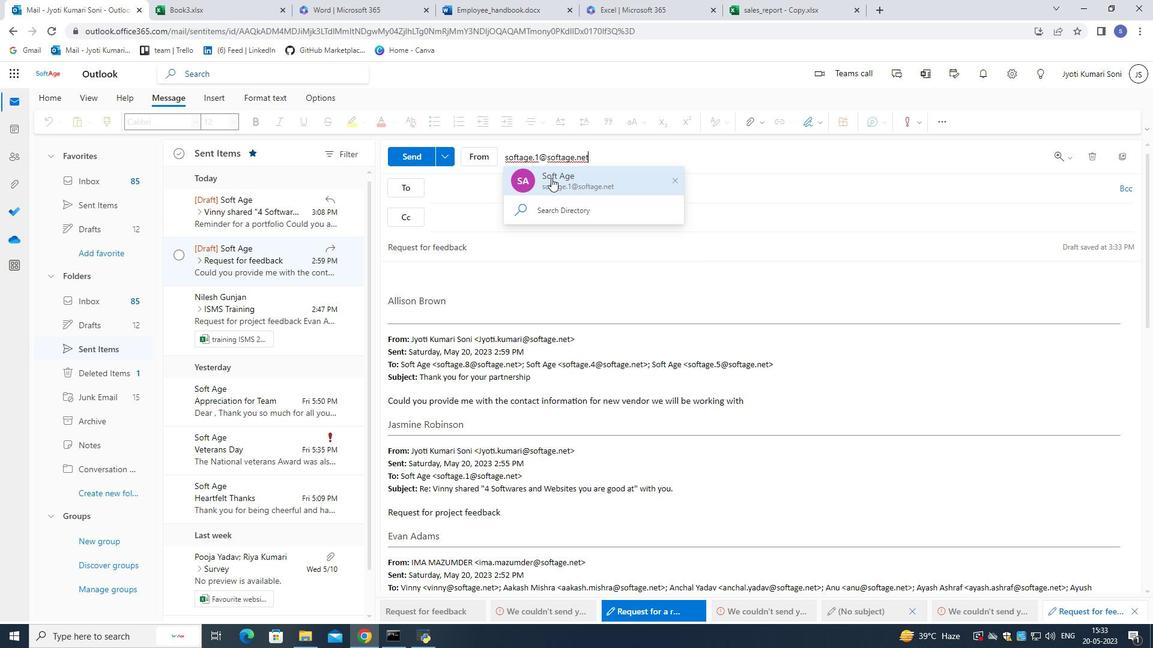 
Action: Mouse pressed left at (591, 186)
Screenshot: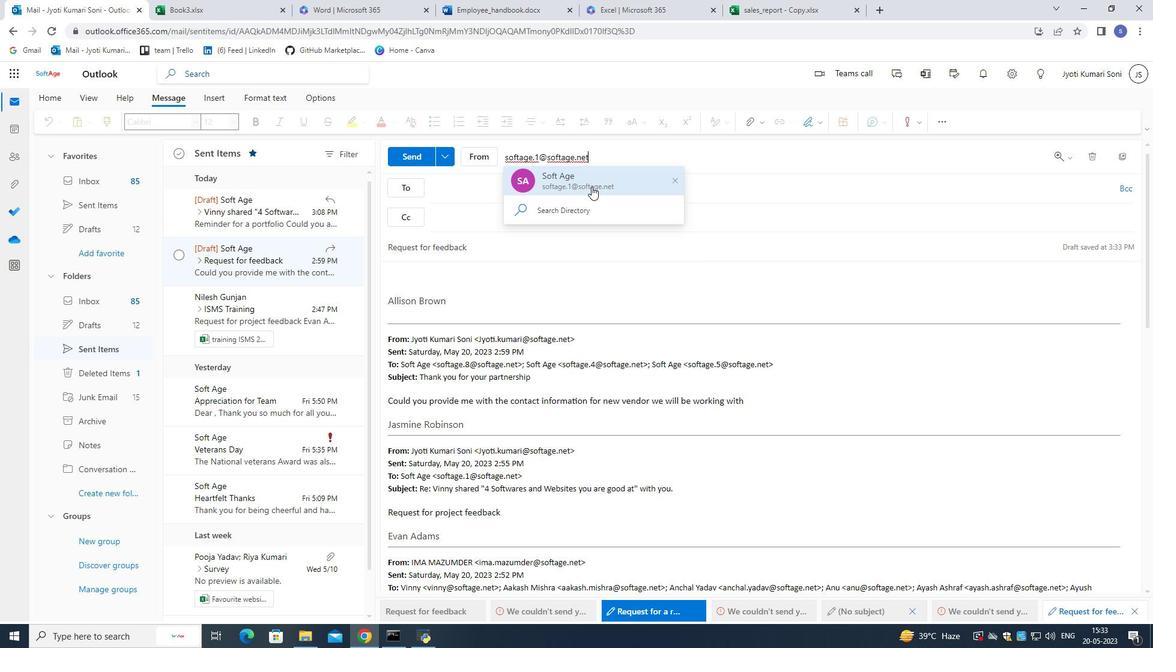 
Action: Mouse moved to (544, 178)
Screenshot: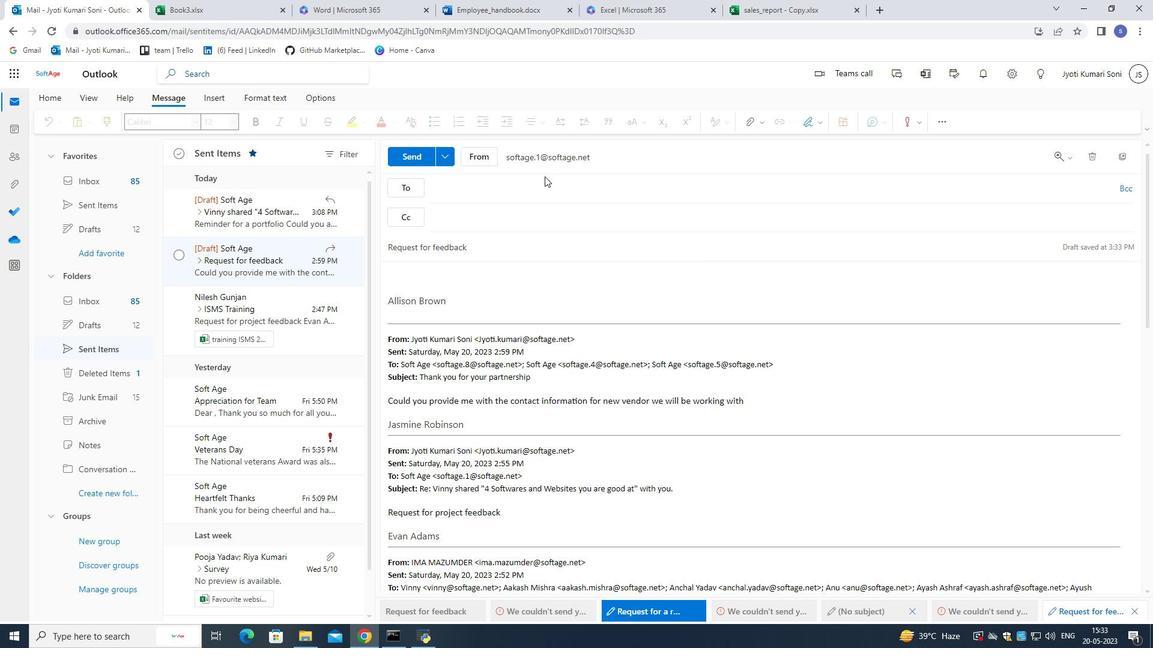 
Action: Mouse pressed left at (544, 178)
Screenshot: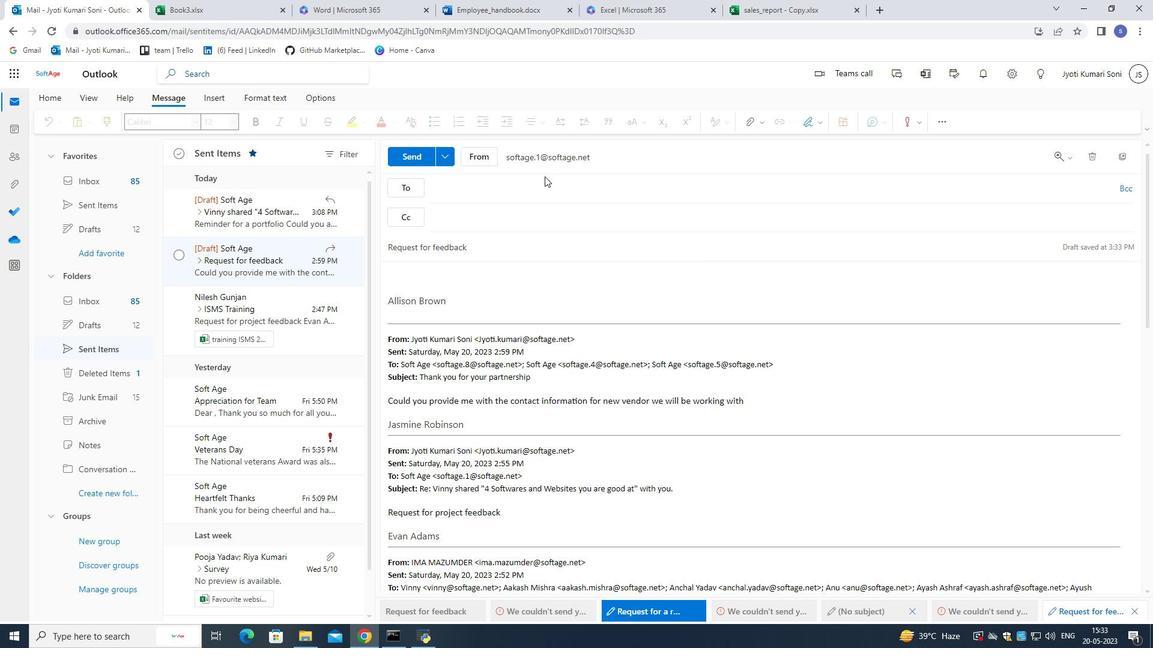 
Action: Mouse moved to (545, 186)
Screenshot: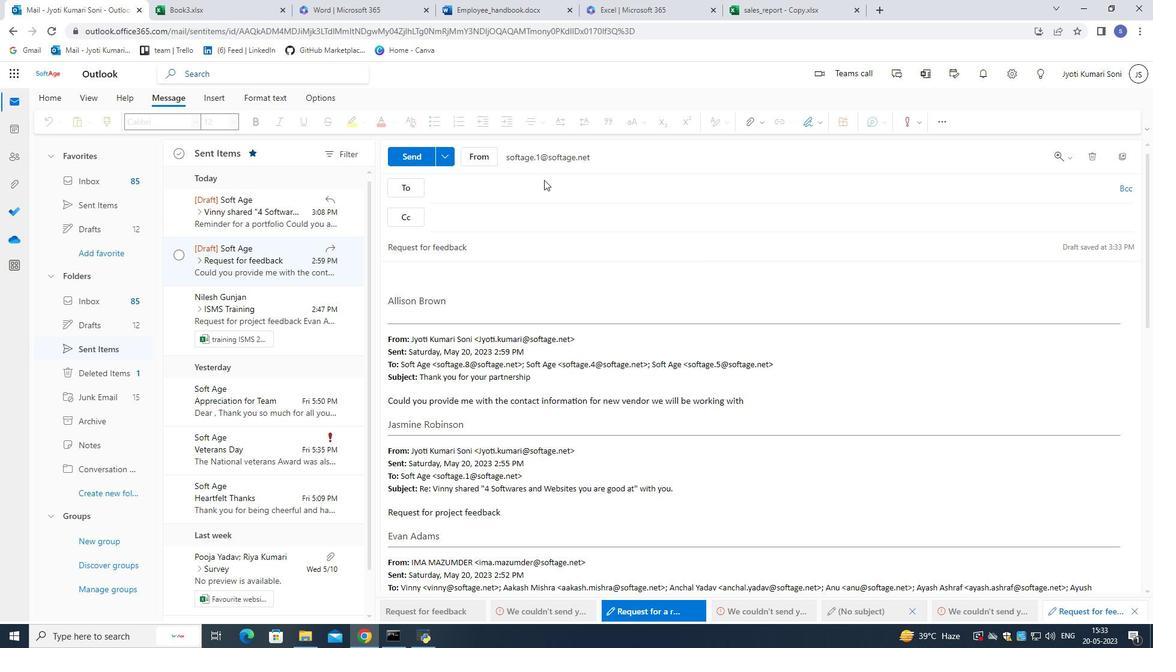 
Action: Mouse pressed left at (545, 186)
Screenshot: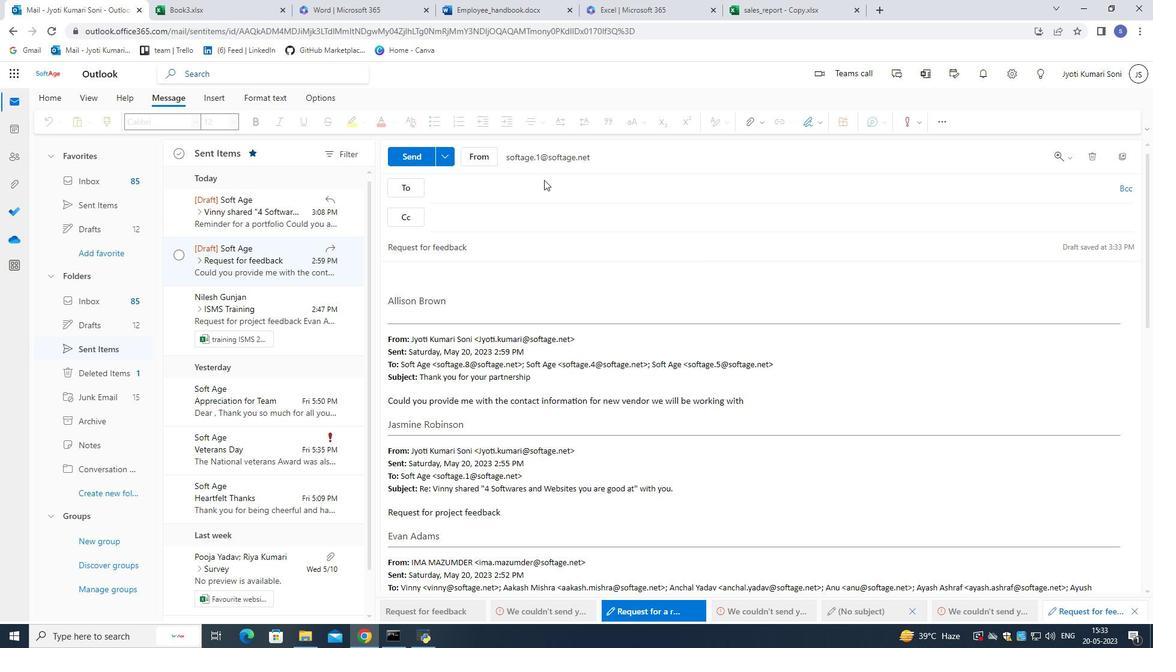 
Action: Mouse moved to (531, 183)
Screenshot: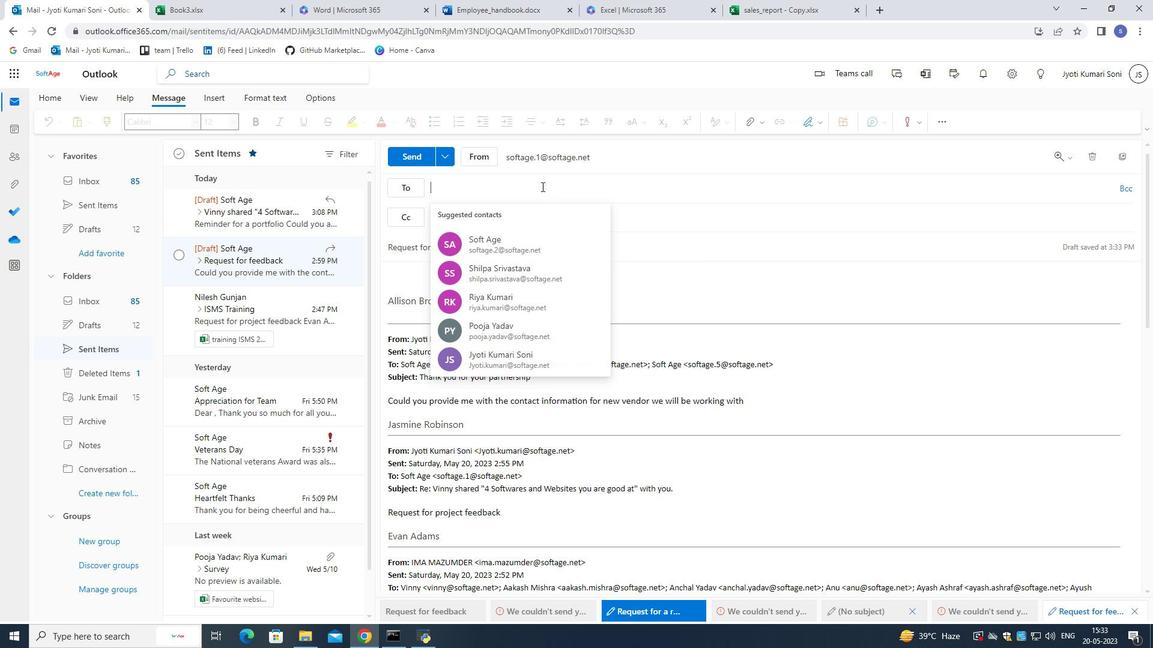 
Action: Key pressed softage.8<Key.shift>@softage.net
Screenshot: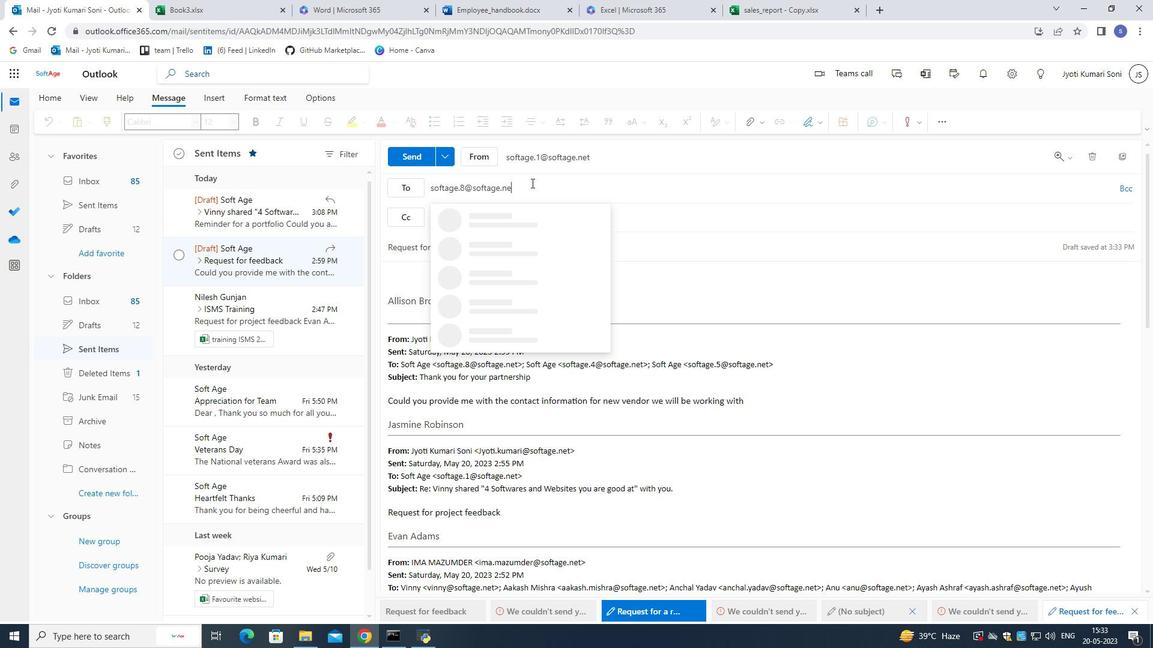 
Action: Mouse moved to (533, 216)
Screenshot: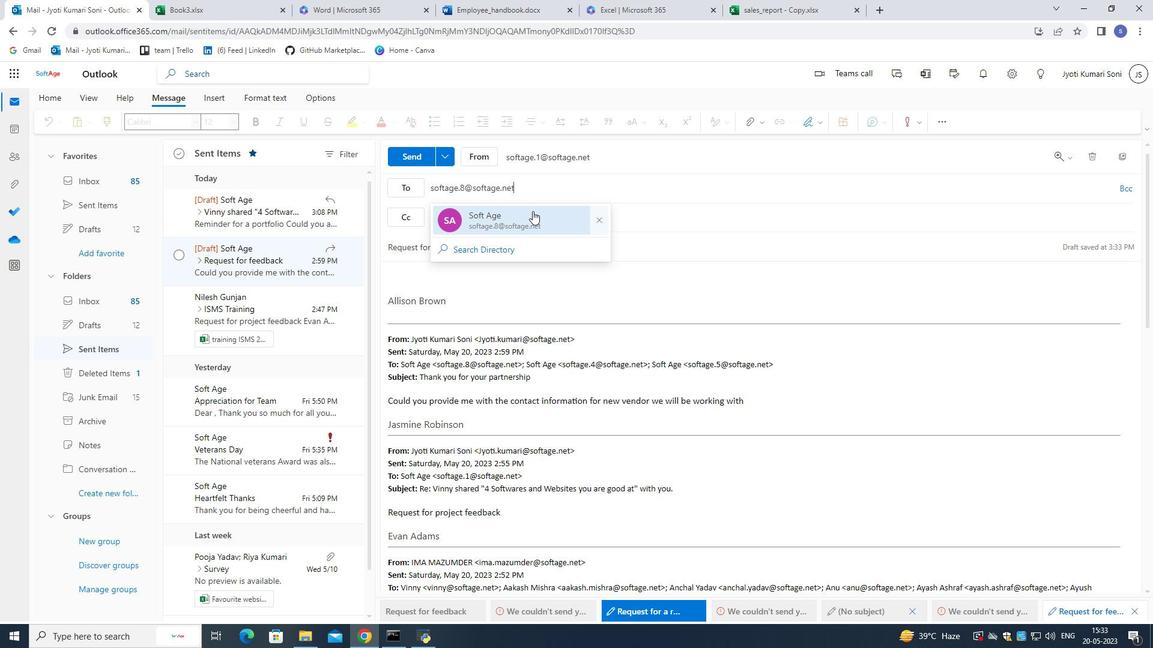 
Action: Mouse pressed left at (533, 216)
Screenshot: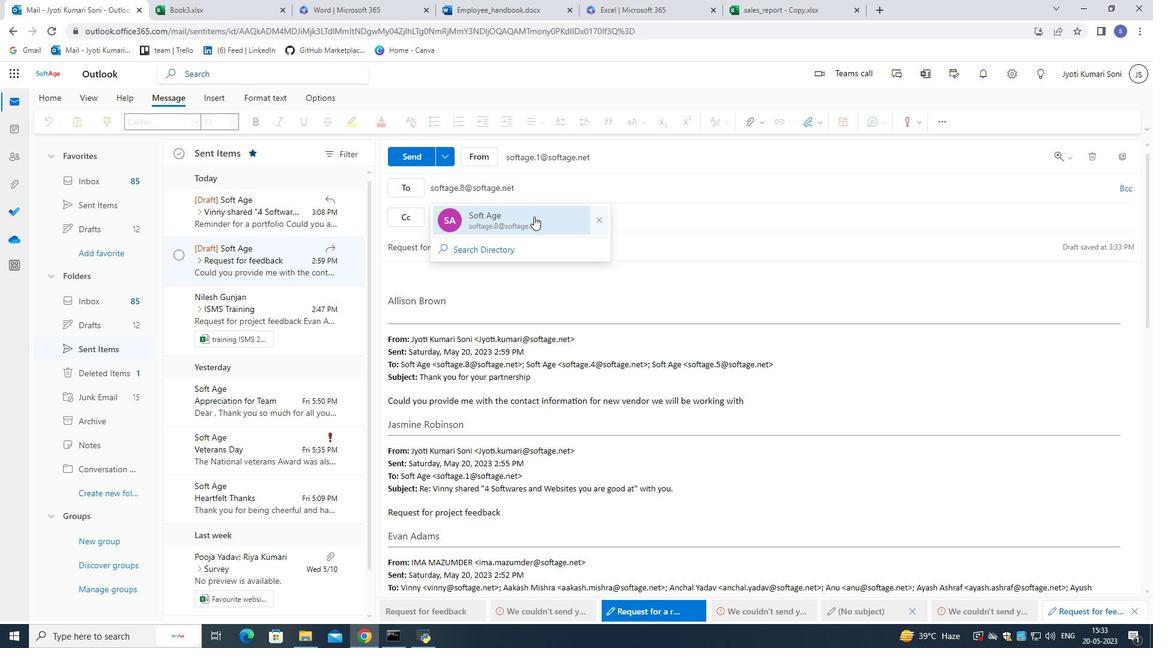 
Action: Mouse moved to (500, 275)
Screenshot: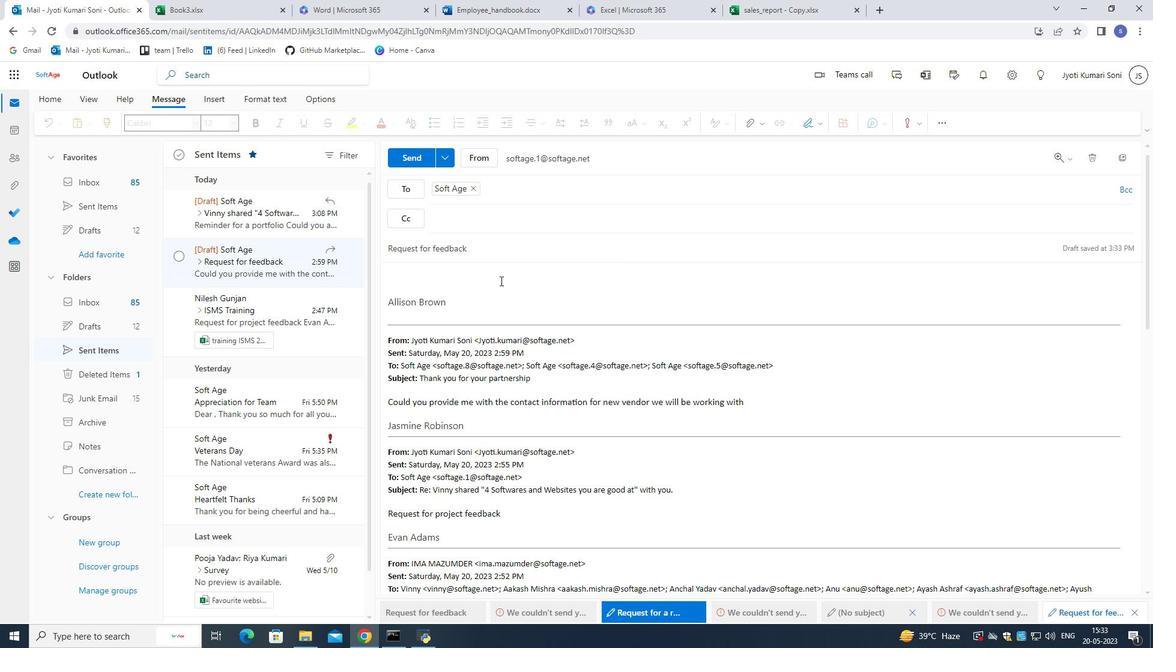 
Action: Mouse pressed left at (500, 275)
Screenshot: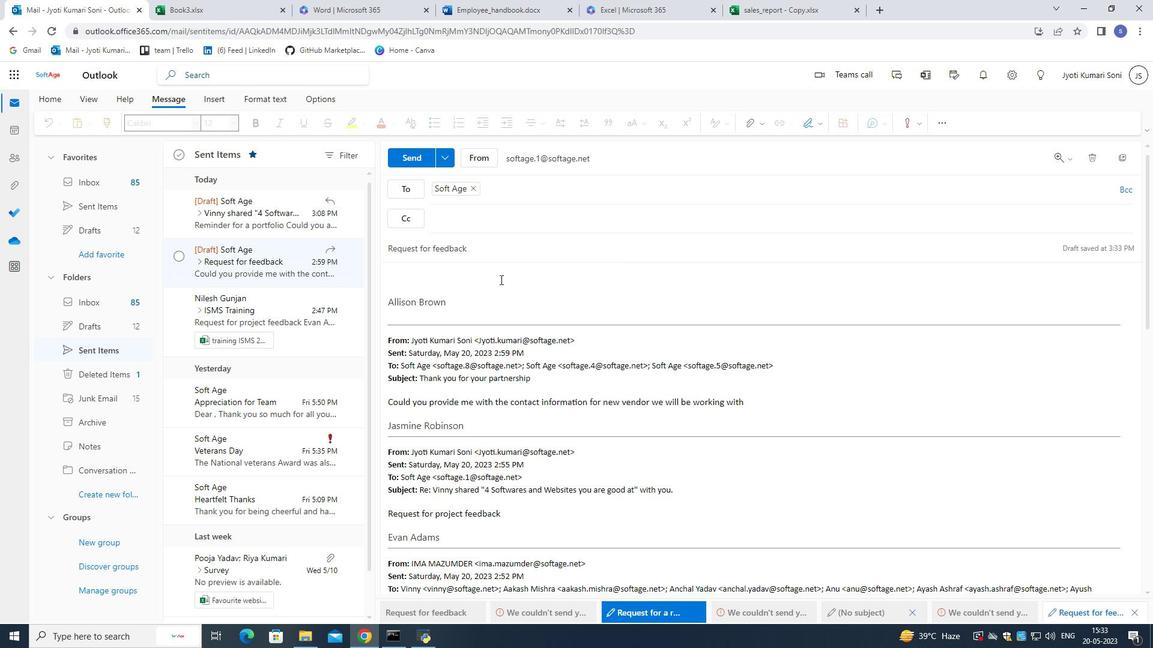 
Action: Key pressed <Key.shift>I<Key.space>wanted<Key.space>to<Key.space>follow<Key.space>up<Key.space>on<Key.space>the<Key.space>request<Key.space>for<Key.space>a<Key.space>budget<Key.space>increase<Key.space>for<Key.space>the<Key.space>project.
Screenshot: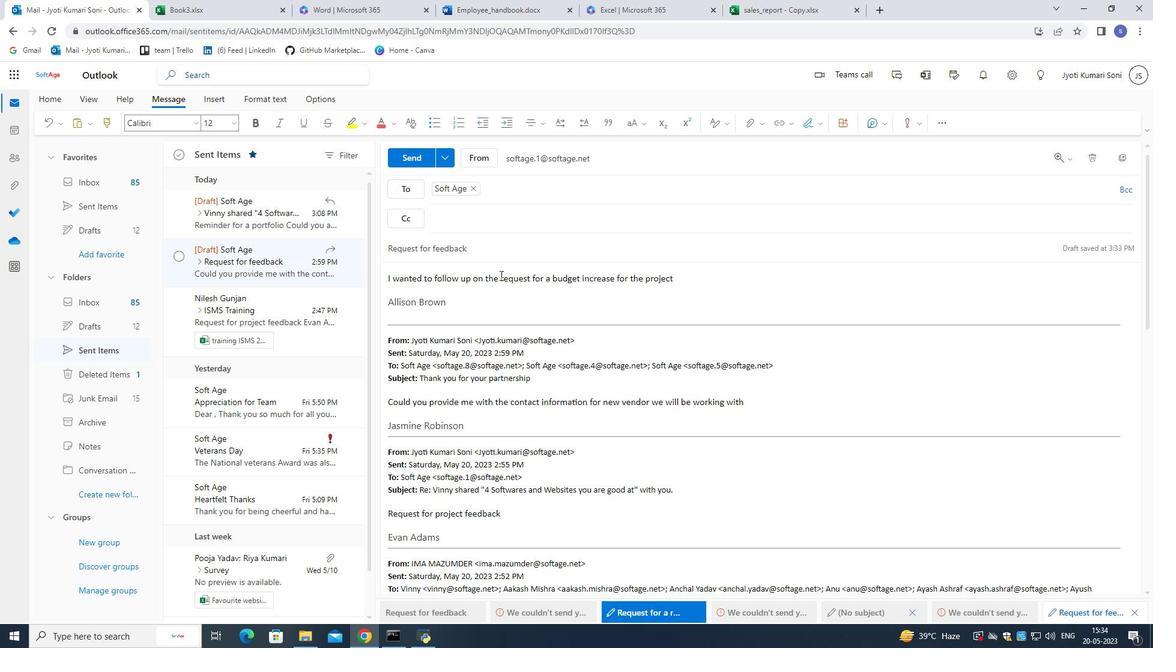 
Action: Mouse moved to (488, 252)
Screenshot: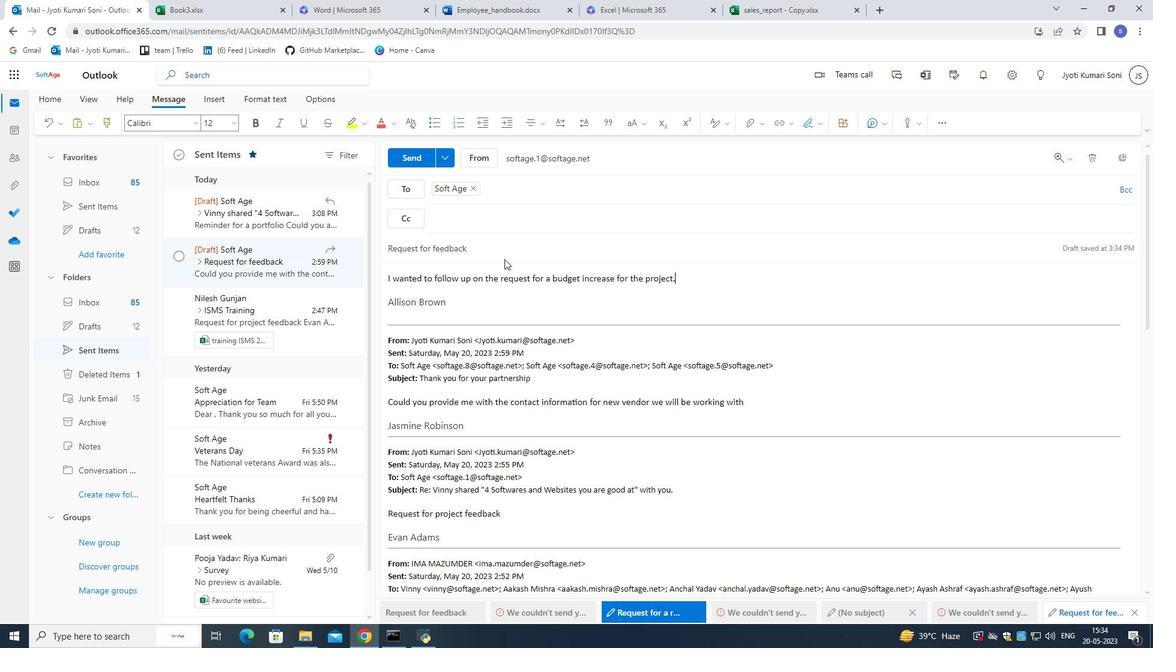 
Action: Mouse scrolled (488, 252) with delta (0, 0)
Screenshot: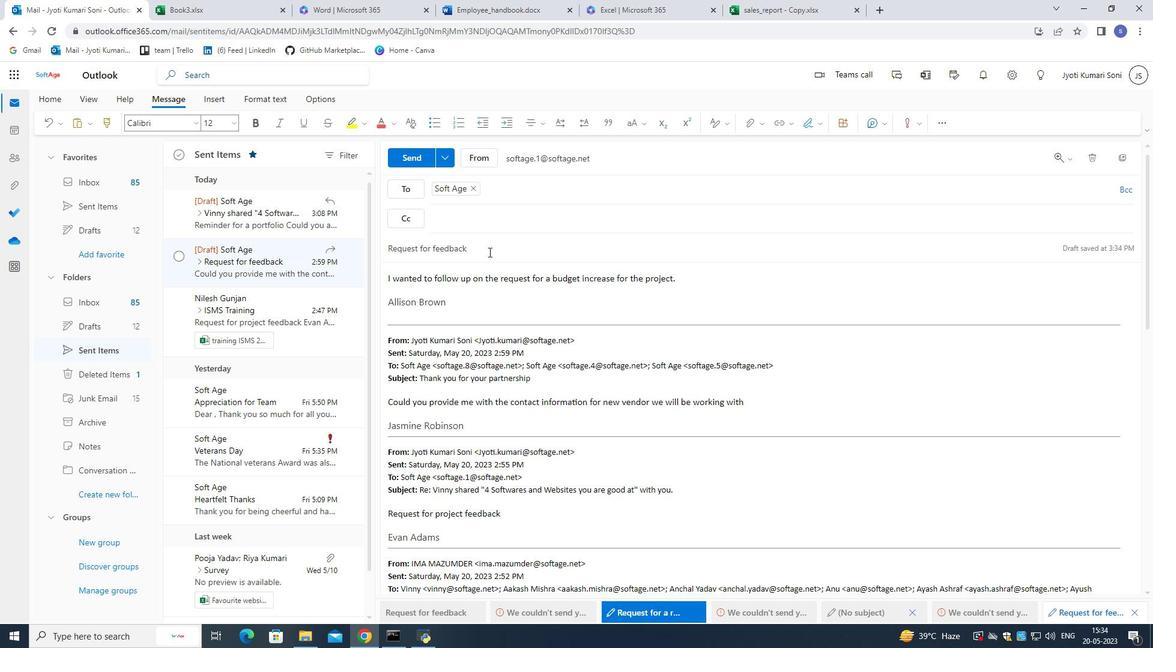 
Action: Mouse moved to (488, 251)
Screenshot: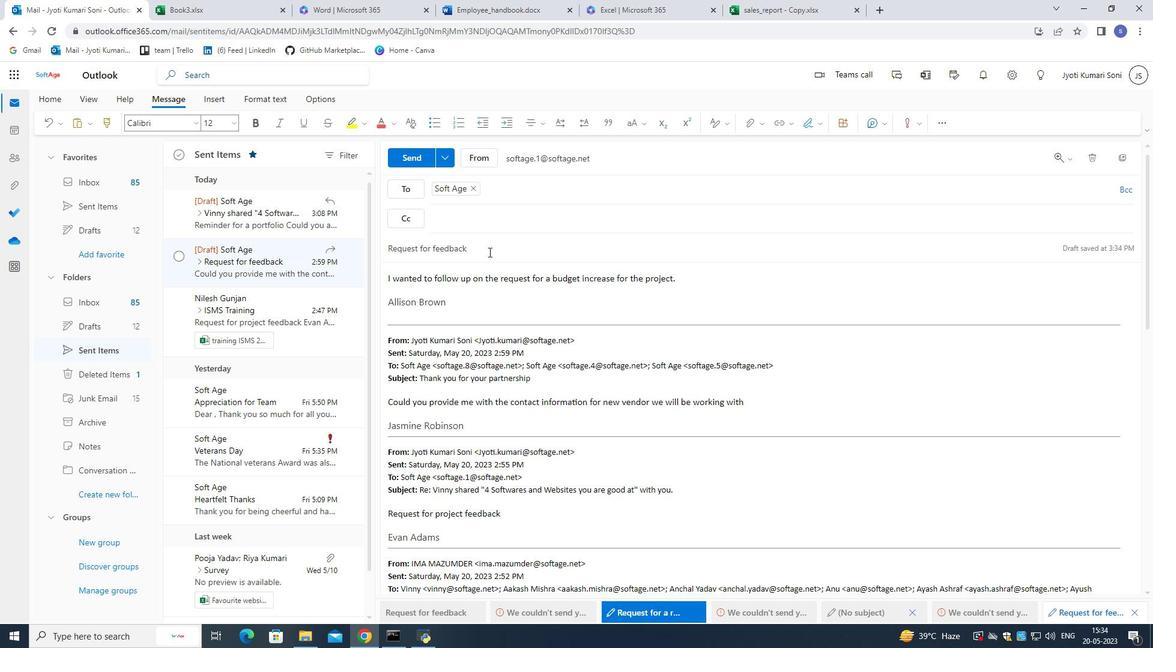 
Action: Mouse scrolled (488, 252) with delta (0, 0)
Screenshot: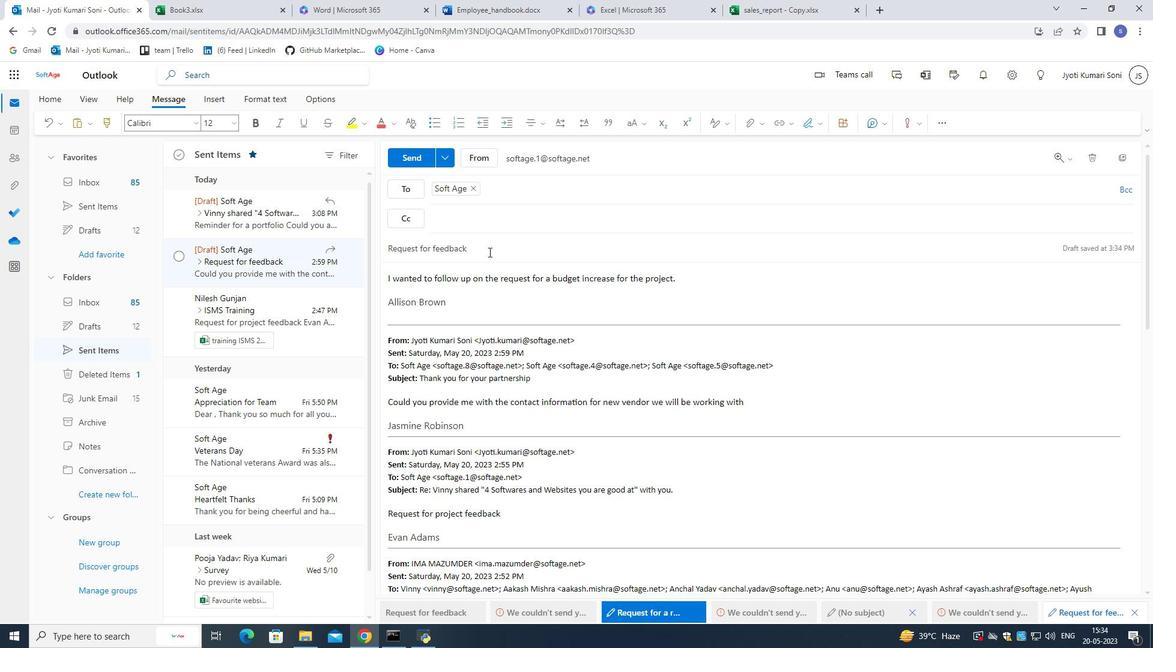 
Action: Mouse scrolled (488, 251) with delta (0, 0)
Screenshot: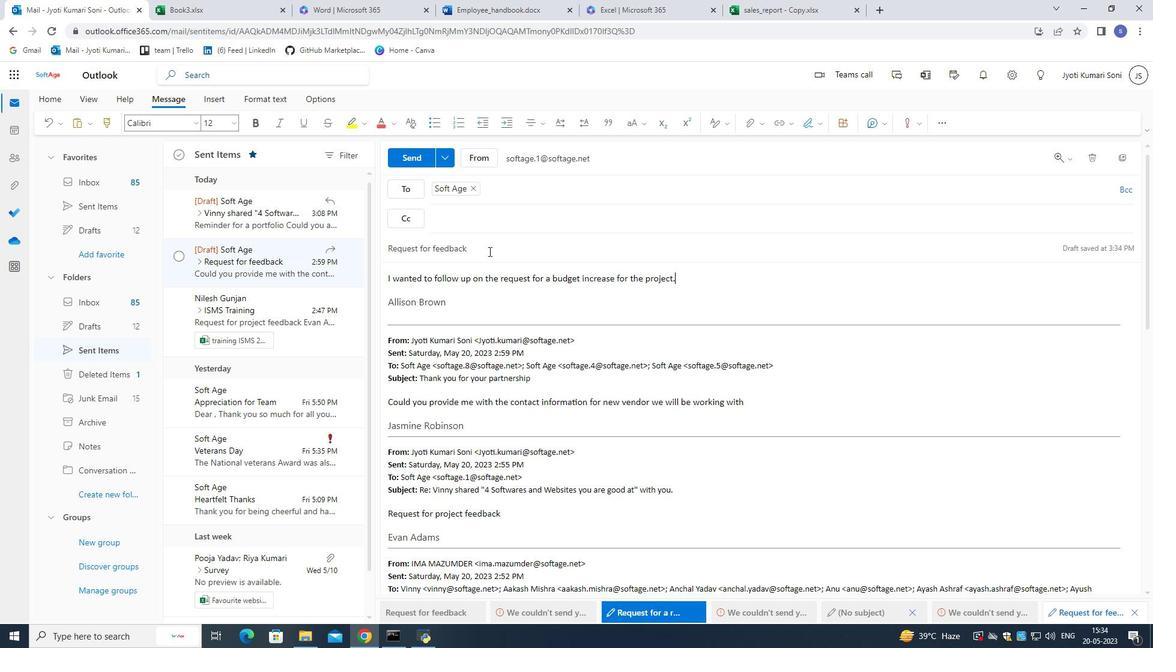 
Action: Mouse scrolled (488, 251) with delta (0, 0)
Screenshot: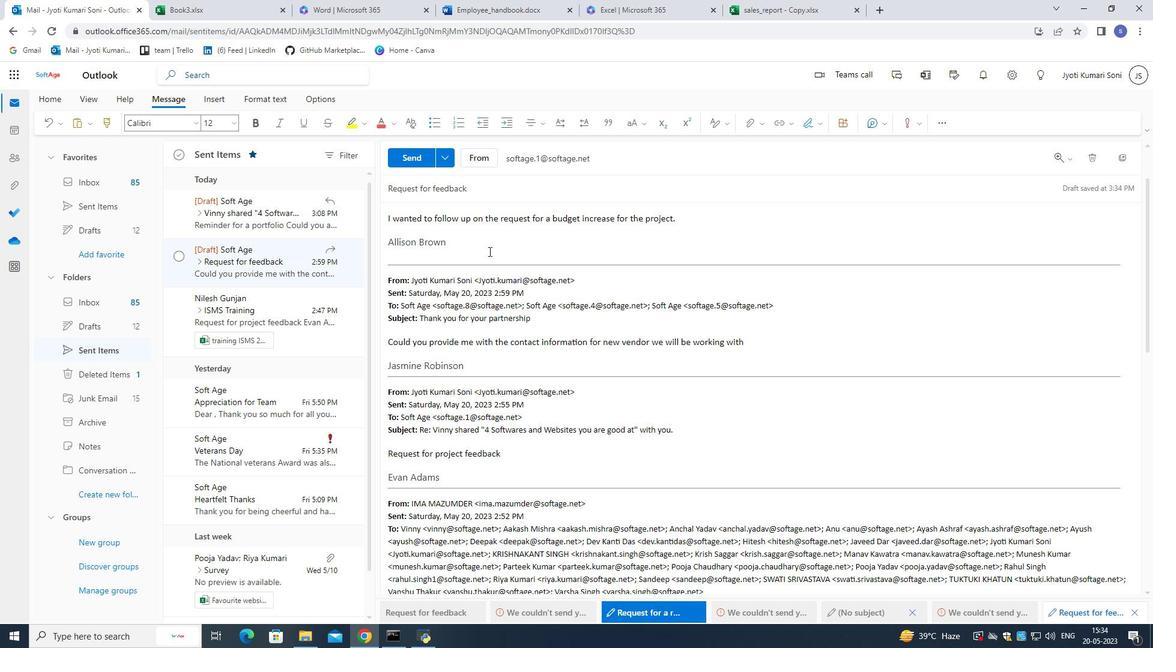 
Action: Mouse scrolled (488, 251) with delta (0, 0)
Screenshot: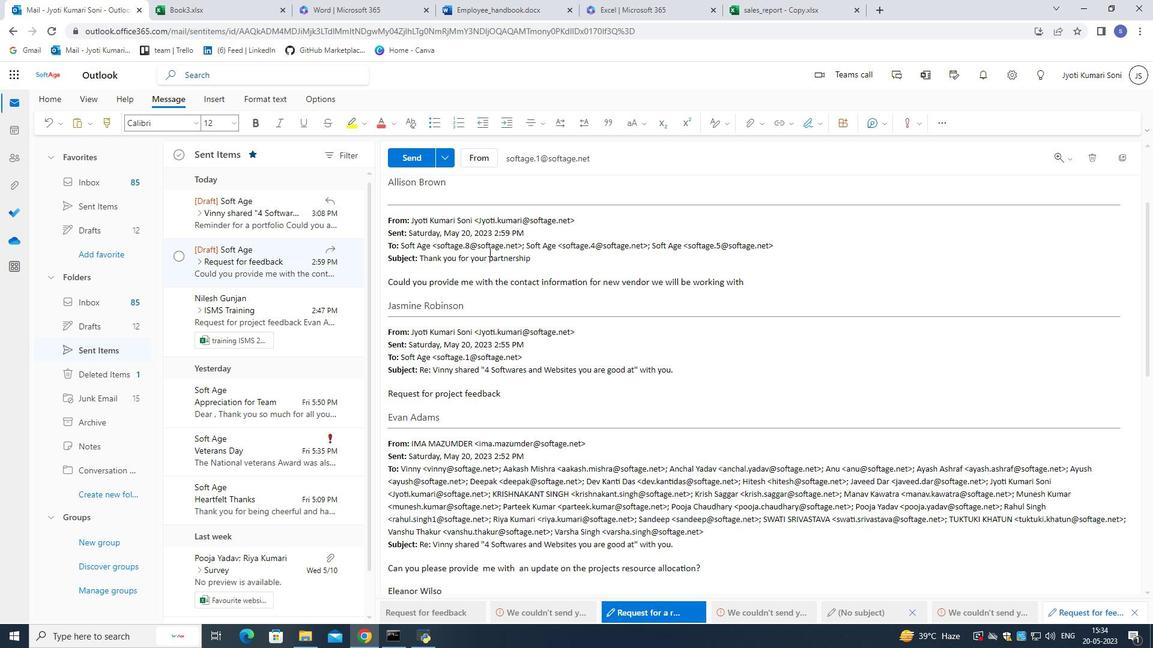 
Action: Mouse scrolled (488, 251) with delta (0, 0)
Screenshot: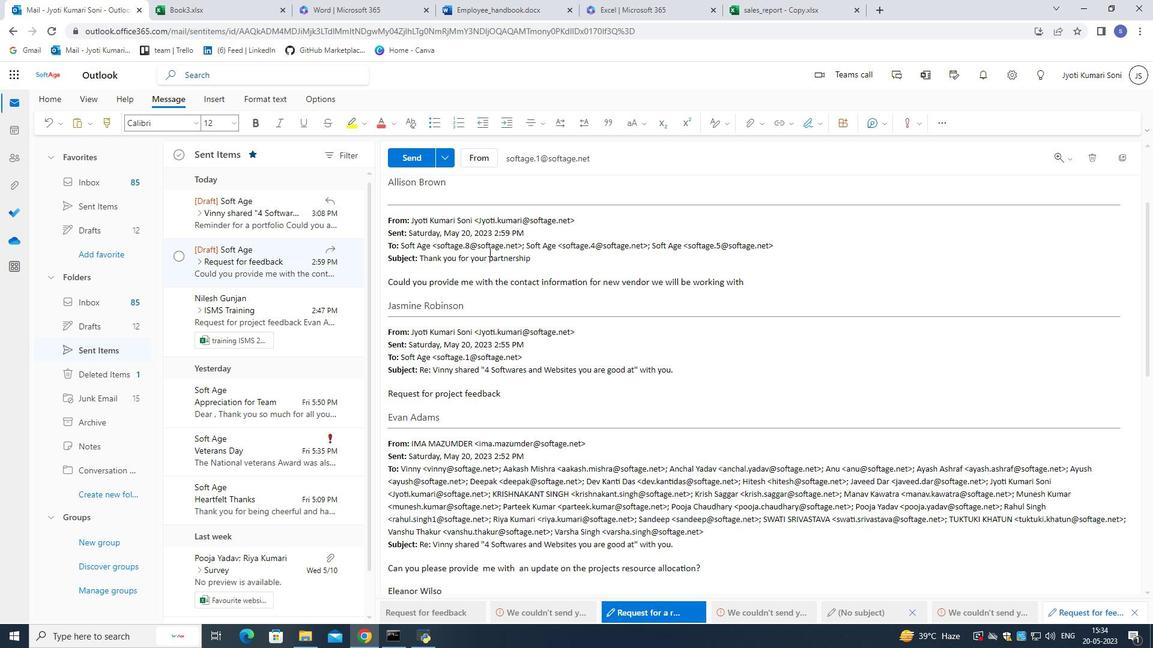 
Action: Mouse scrolled (488, 251) with delta (0, 0)
Screenshot: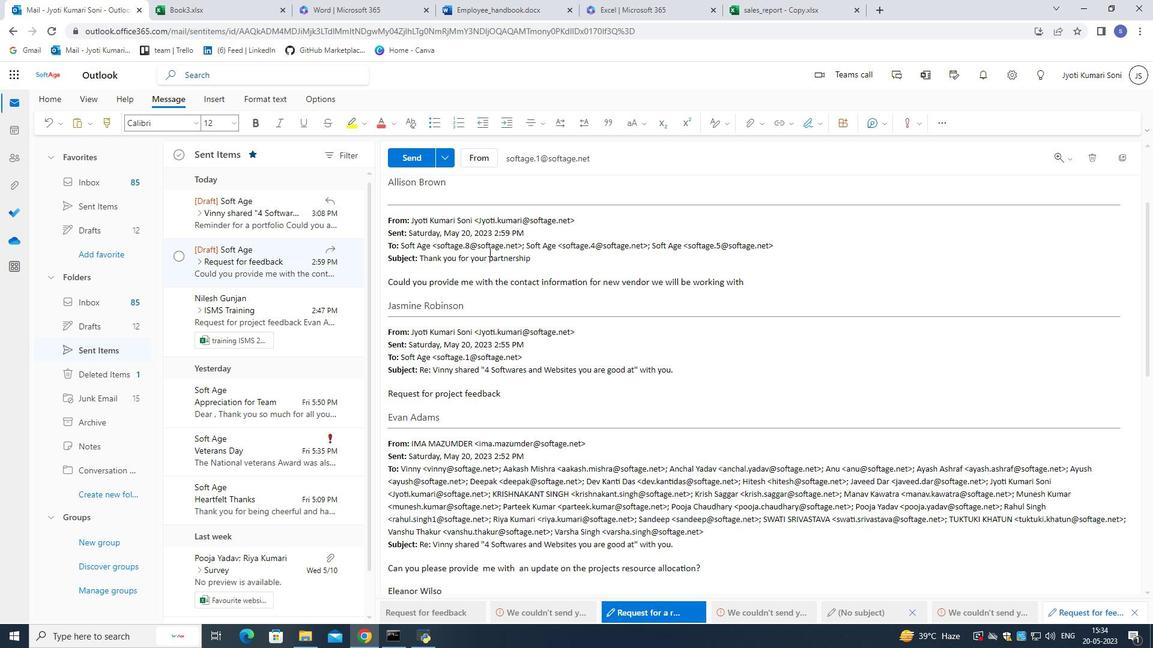 
Action: Mouse scrolled (488, 252) with delta (0, 0)
Screenshot: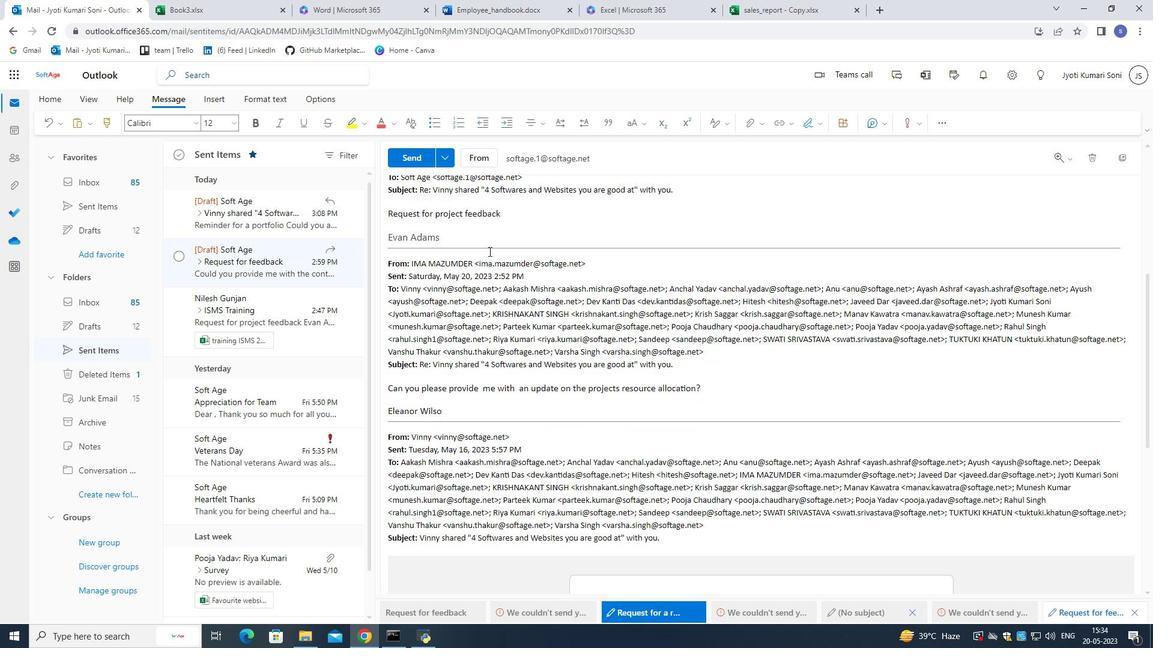 
Action: Mouse scrolled (488, 252) with delta (0, 0)
Screenshot: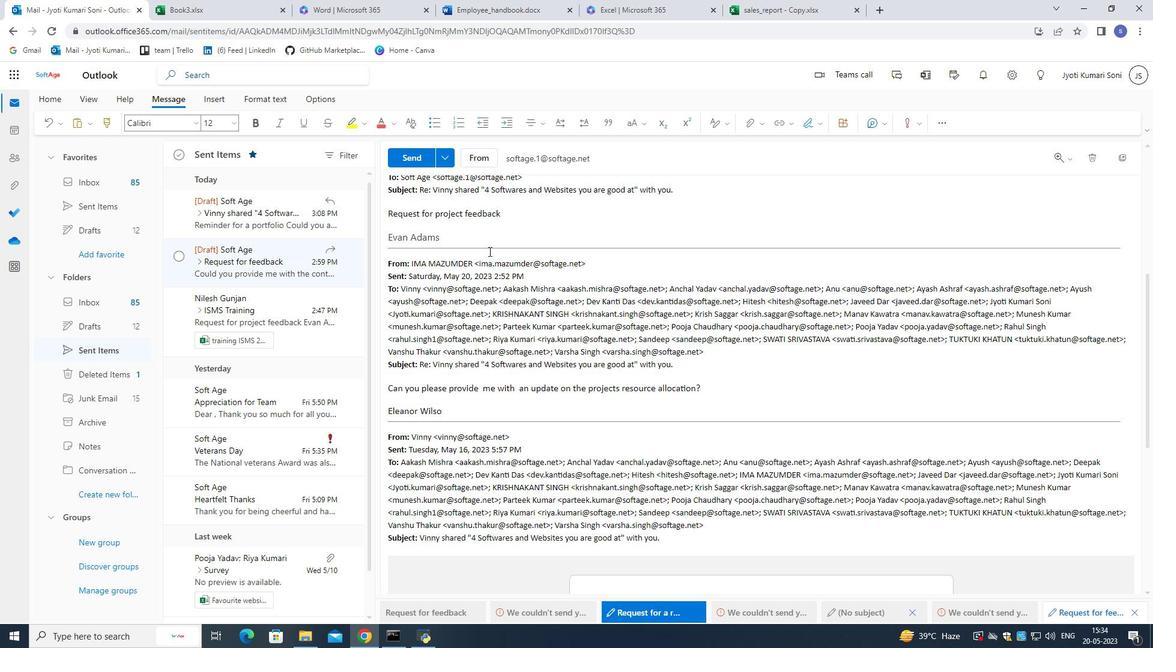 
Action: Mouse scrolled (488, 252) with delta (0, 0)
Screenshot: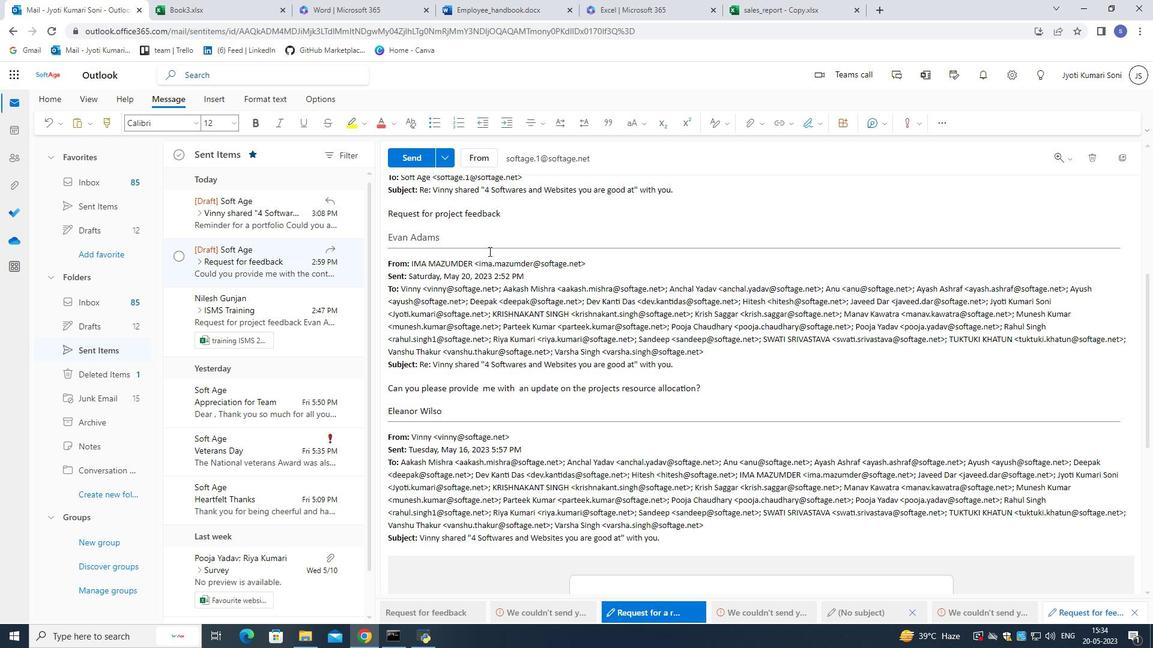 
Action: Mouse scrolled (488, 252) with delta (0, 0)
Screenshot: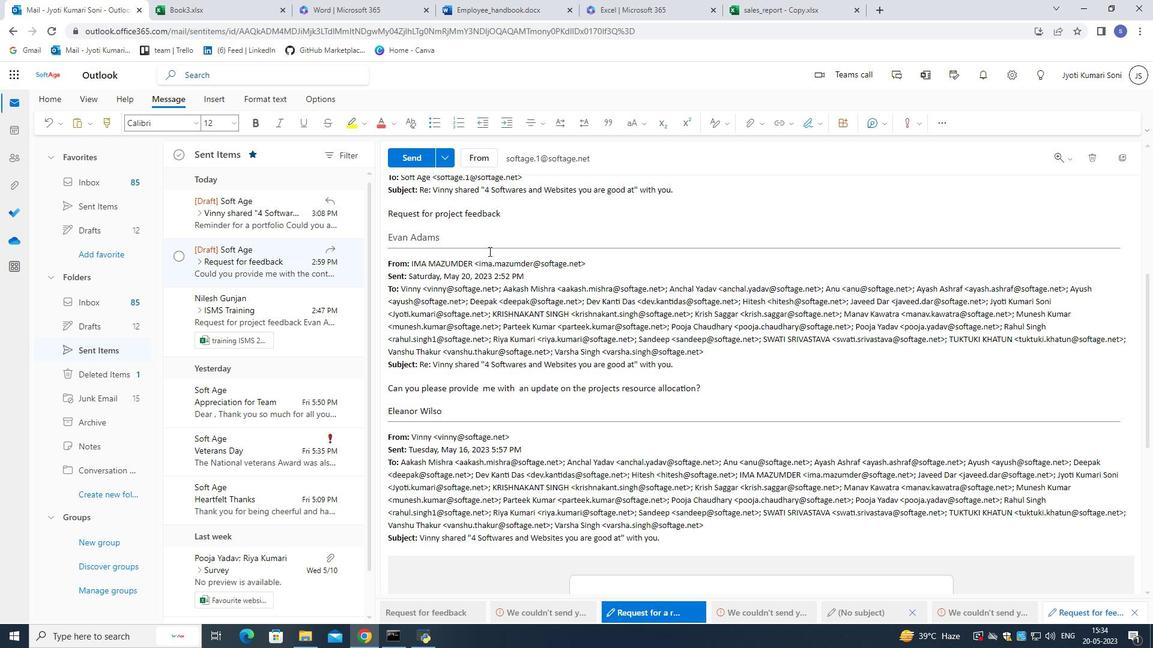 
Action: Mouse scrolled (488, 252) with delta (0, 0)
Screenshot: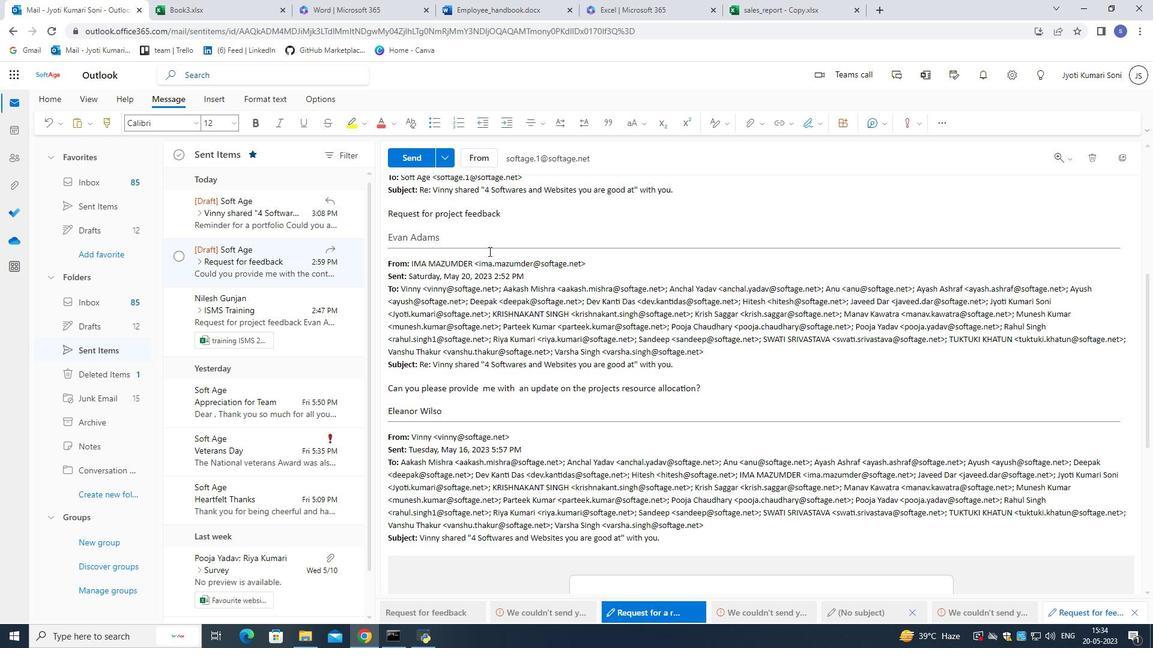 
Action: Mouse scrolled (488, 252) with delta (0, 0)
Screenshot: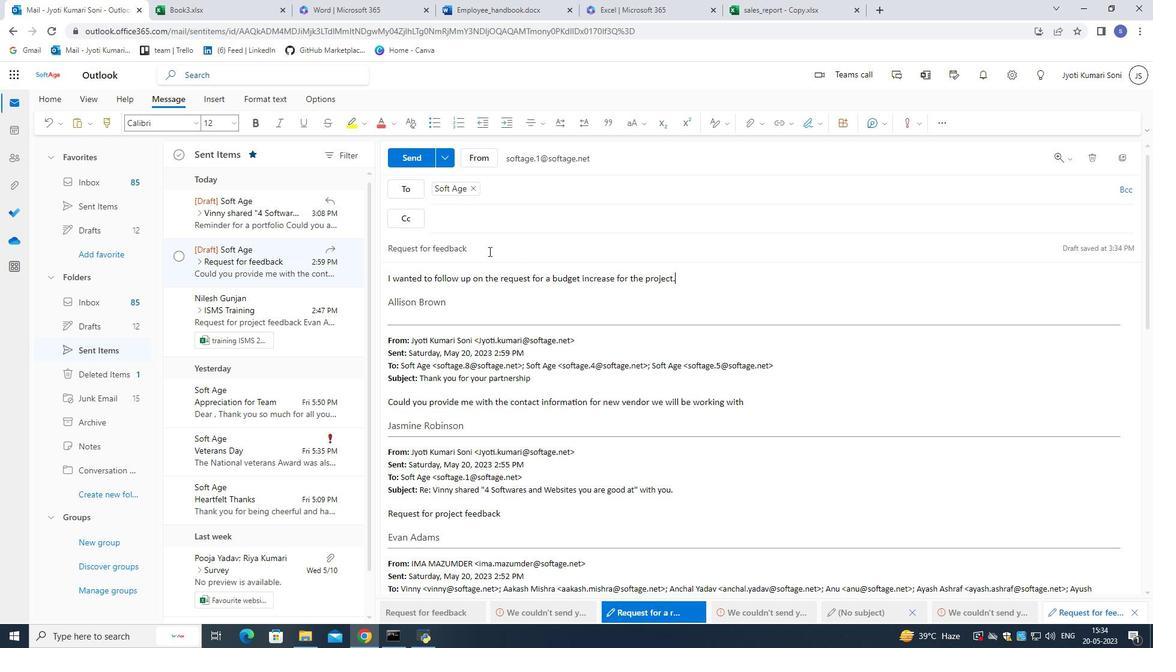 
Action: Mouse scrolled (488, 252) with delta (0, 0)
Screenshot: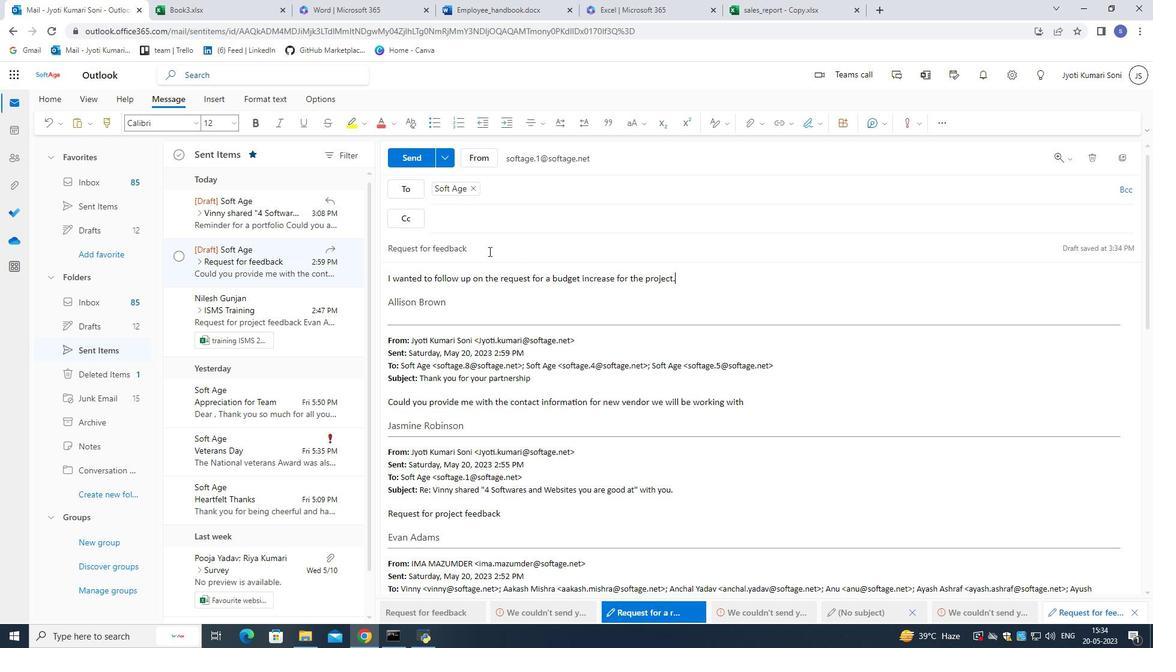 
Action: Mouse scrolled (488, 252) with delta (0, 0)
Screenshot: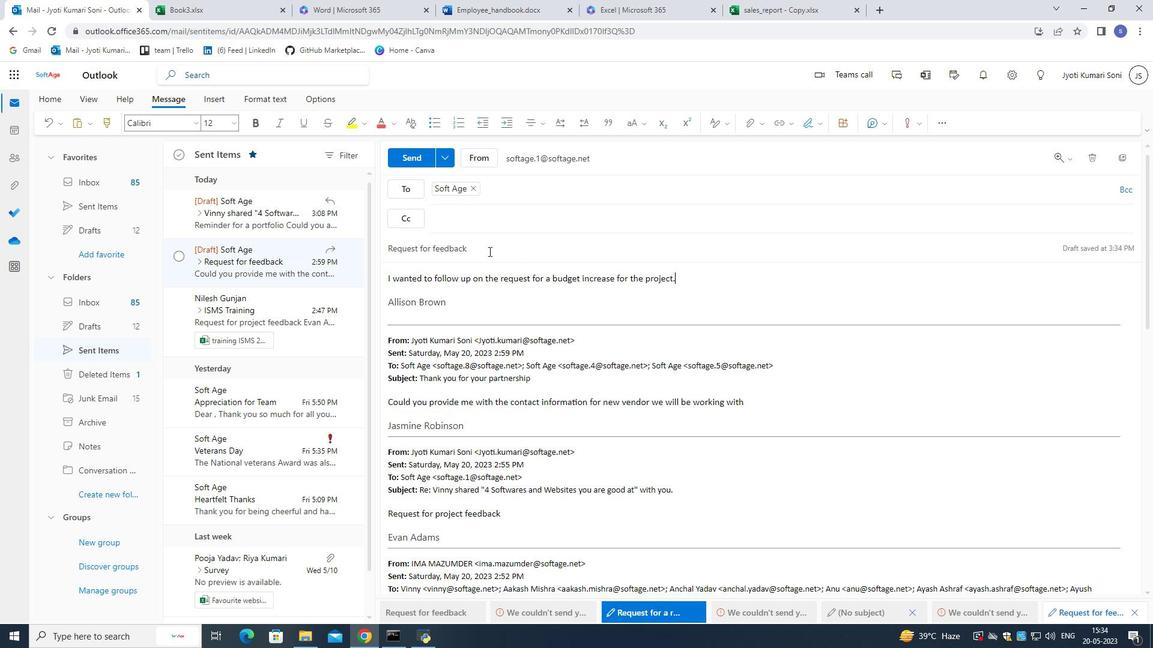 
Action: Mouse scrolled (488, 252) with delta (0, 0)
Screenshot: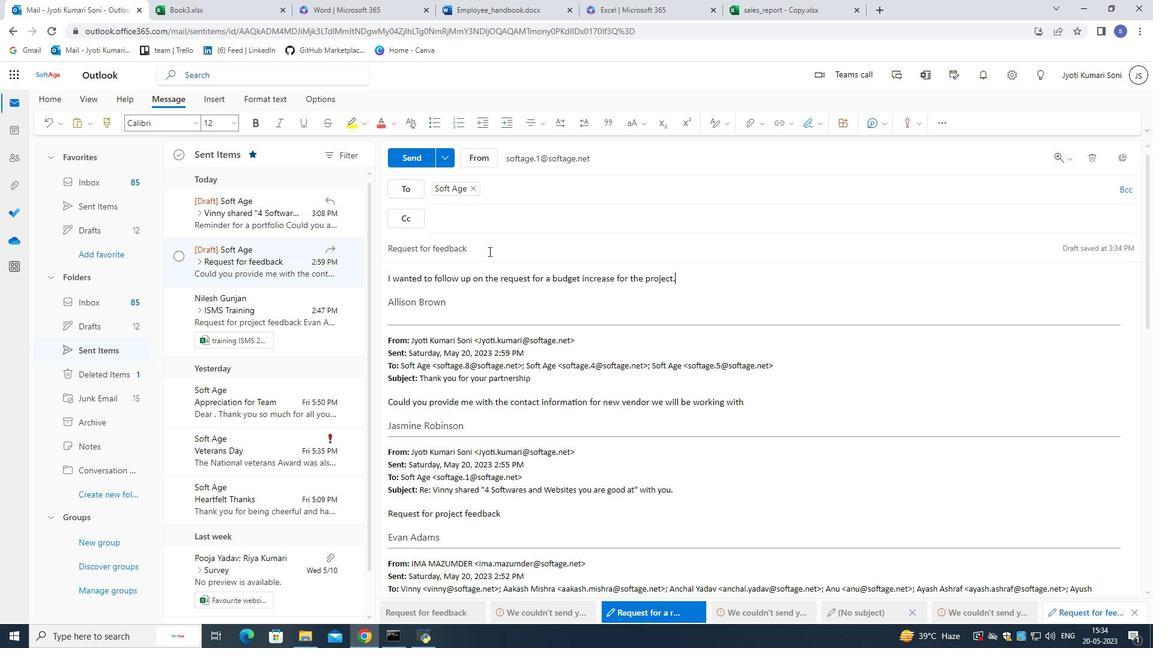 
Action: Mouse scrolled (488, 252) with delta (0, 0)
Screenshot: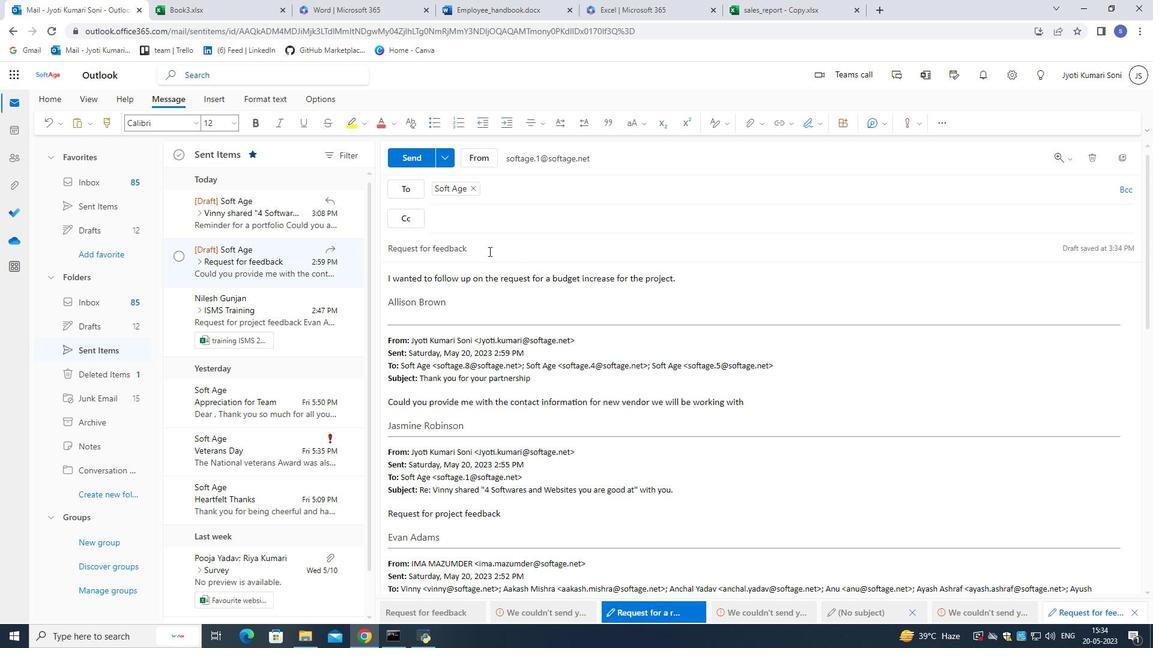 
Action: Mouse scrolled (488, 252) with delta (0, 0)
Screenshot: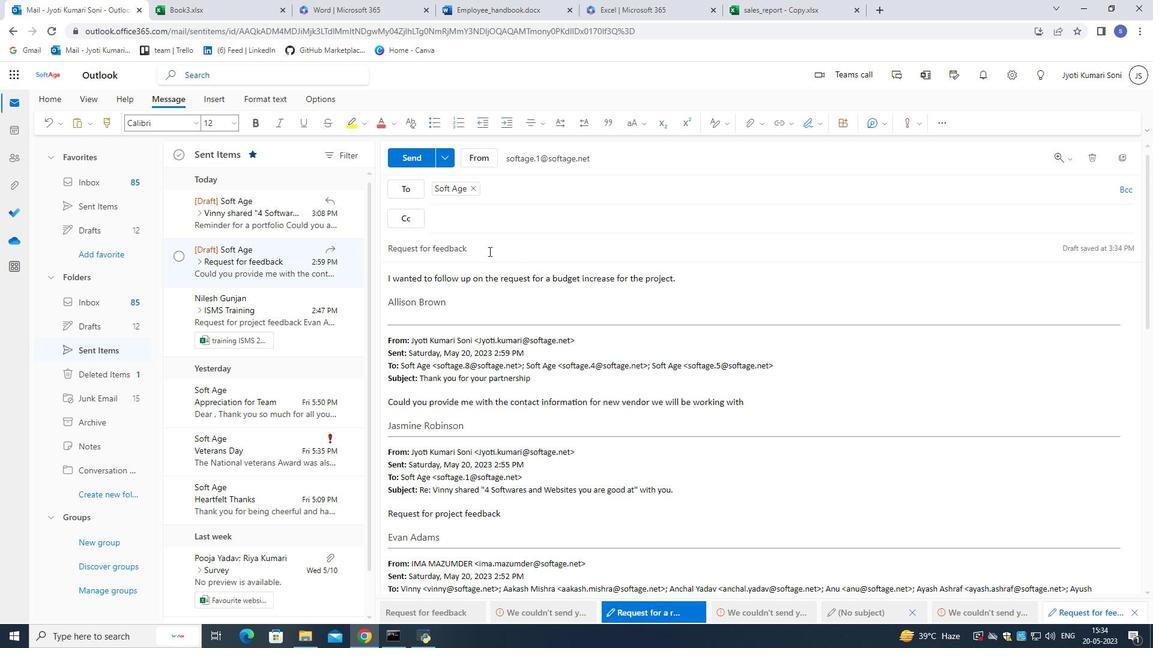 
Action: Mouse moved to (450, 188)
Screenshot: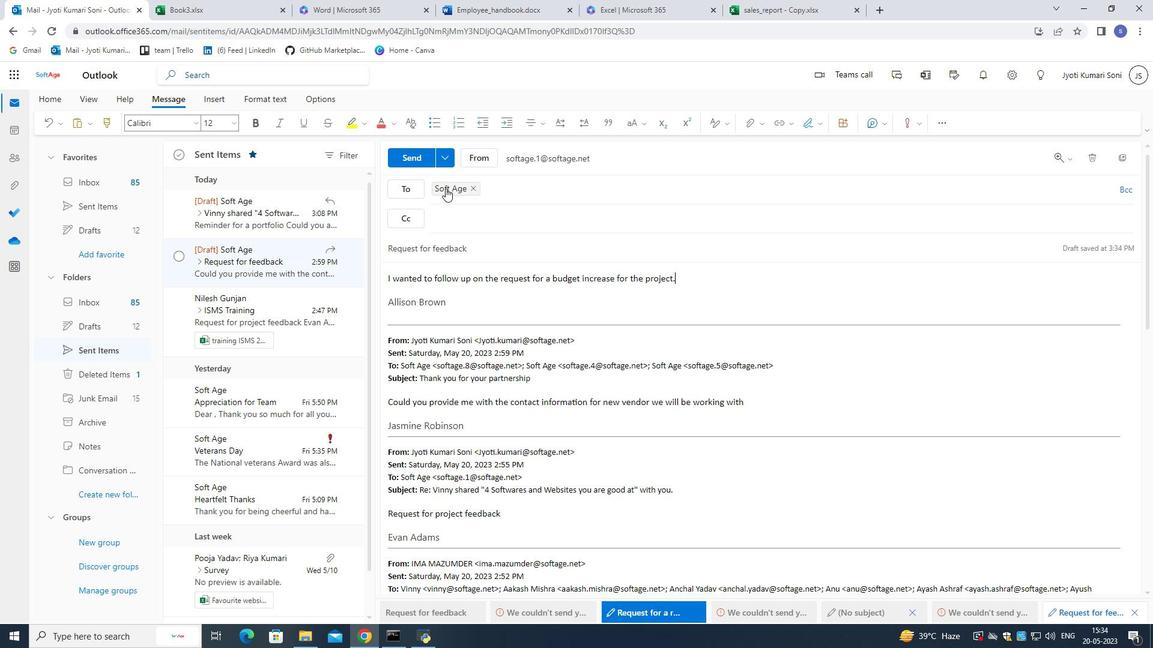 
